 Task: Find connections with filter location Itapecerica with filter topic #hr with filter profile language English with filter current company International MUN  with filter school Bapuji Institute of Engineering & Technology, DAVANAGERE with filter industry Personal Care Product Manufacturing with filter service category Executive Coaching with filter keywords title Account Executive
Action: Mouse moved to (481, 96)
Screenshot: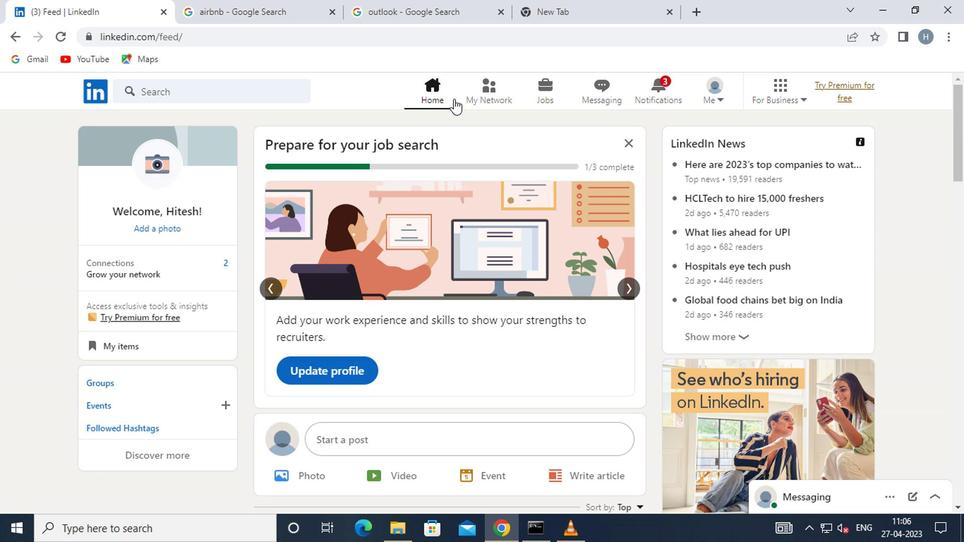 
Action: Mouse pressed left at (481, 96)
Screenshot: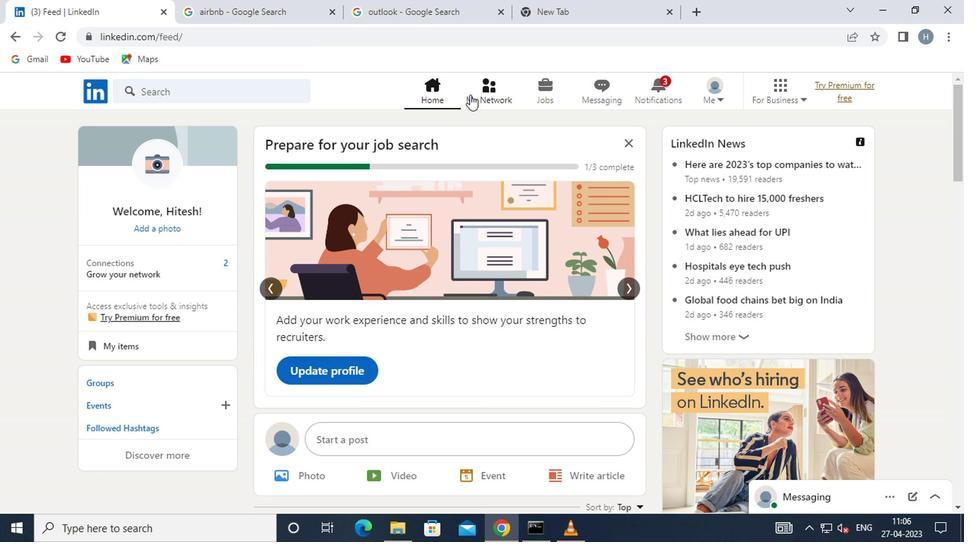 
Action: Mouse moved to (219, 172)
Screenshot: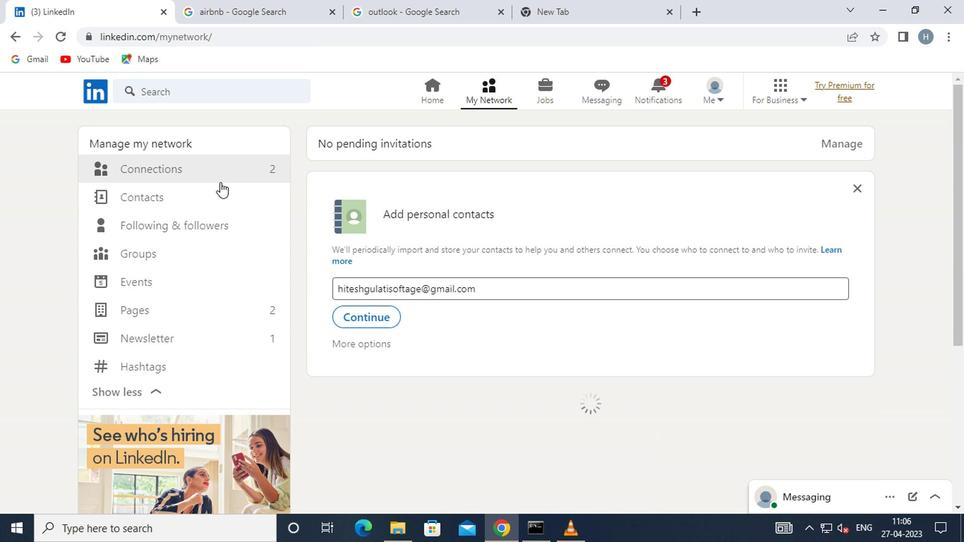 
Action: Mouse pressed left at (219, 172)
Screenshot: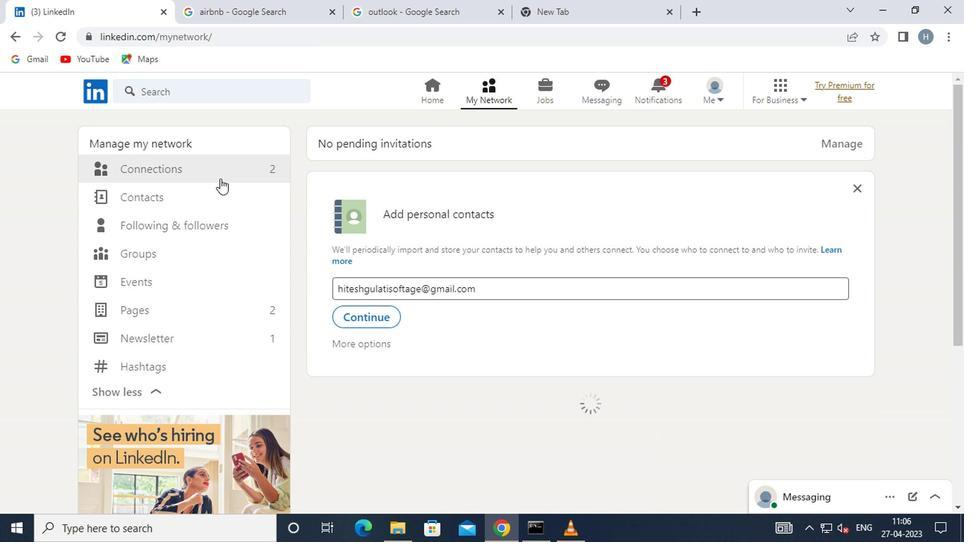 
Action: Mouse moved to (565, 171)
Screenshot: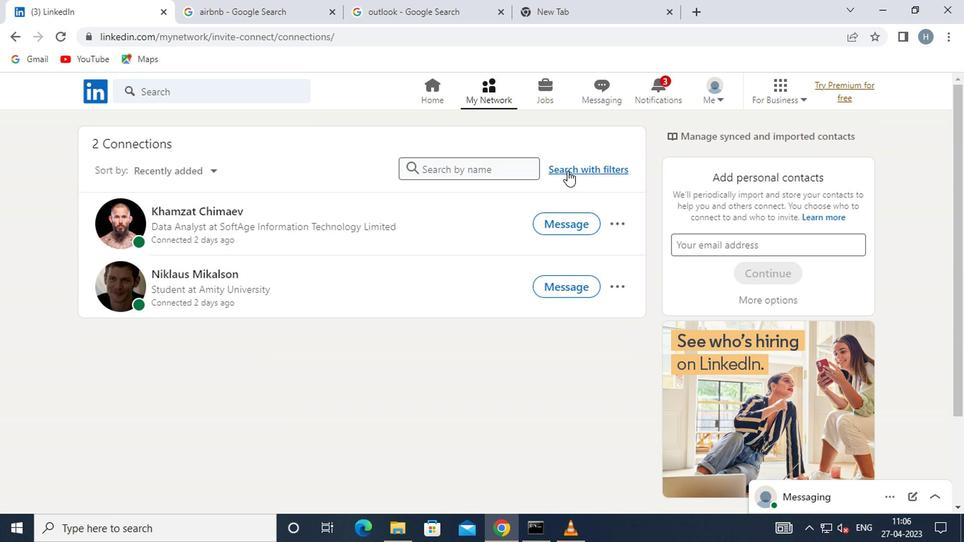 
Action: Mouse pressed left at (565, 171)
Screenshot: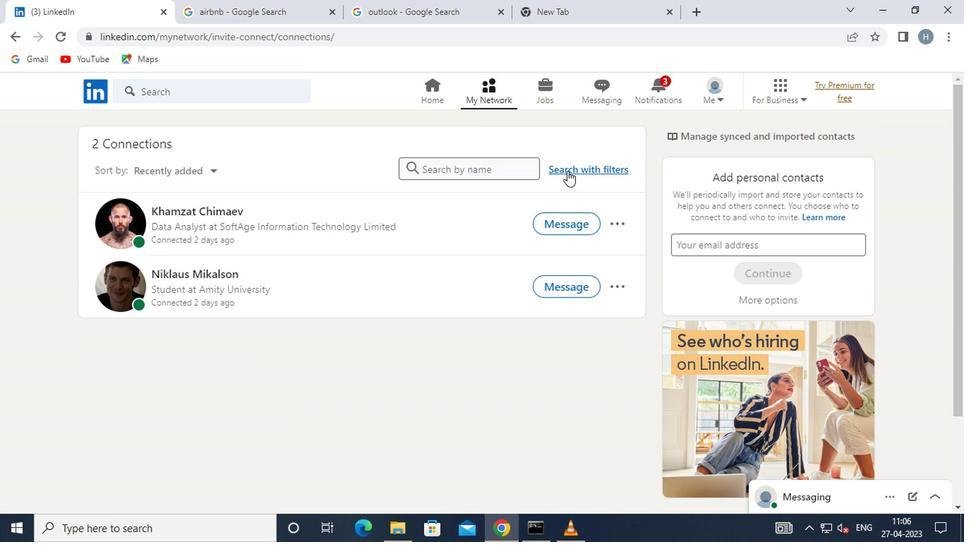 
Action: Mouse moved to (533, 131)
Screenshot: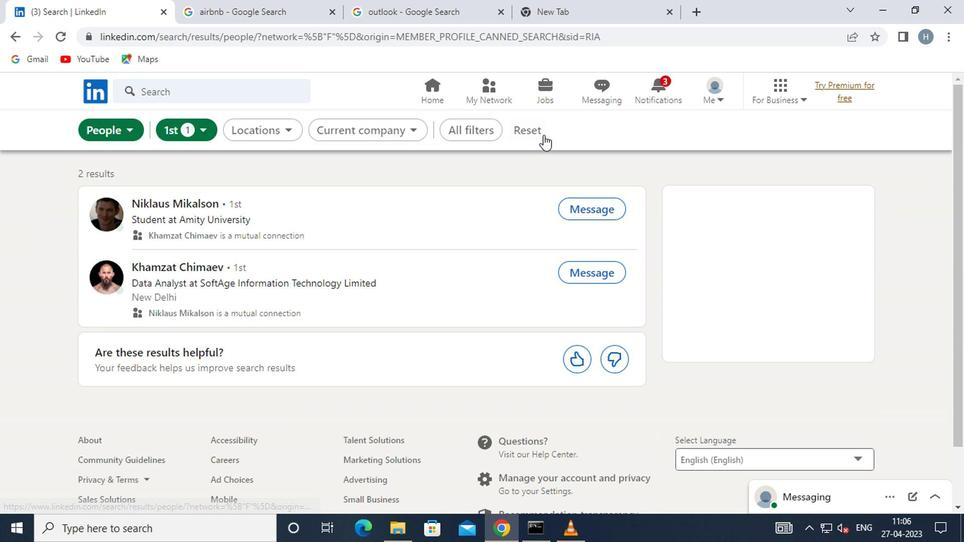 
Action: Mouse pressed left at (533, 131)
Screenshot: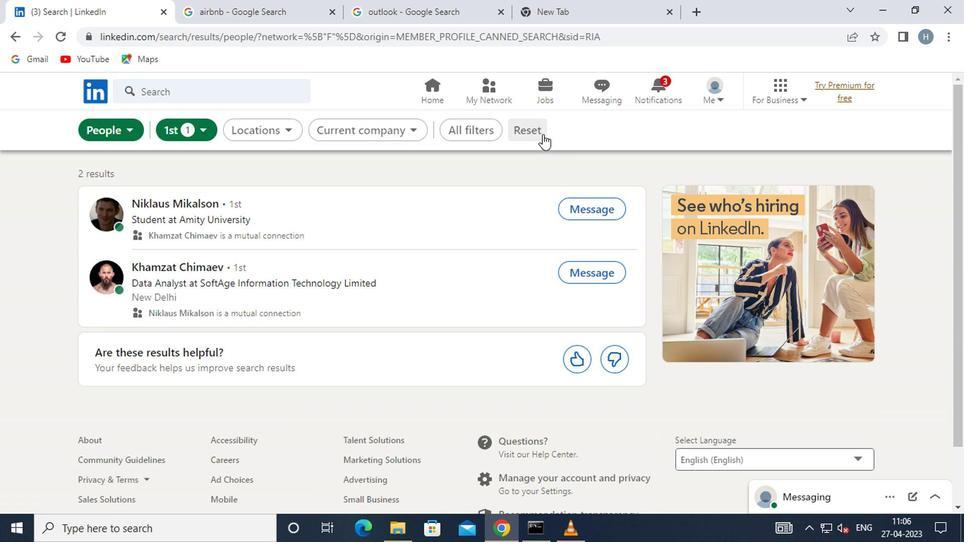 
Action: Mouse moved to (494, 129)
Screenshot: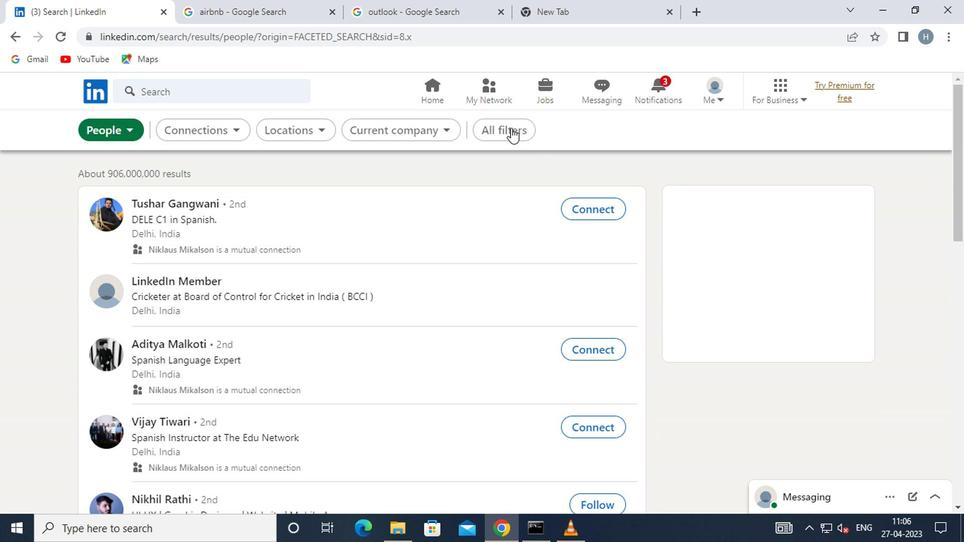 
Action: Mouse pressed left at (494, 129)
Screenshot: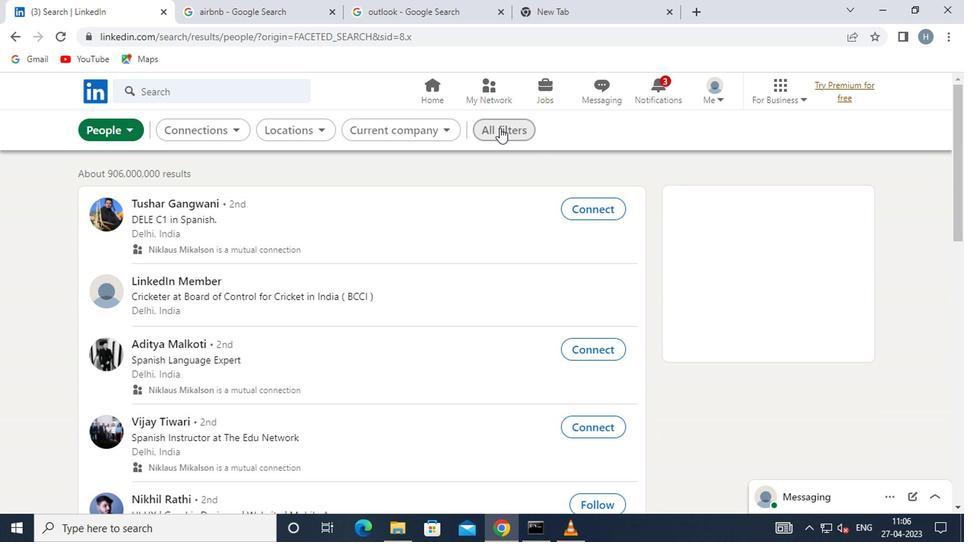 
Action: Mouse moved to (713, 286)
Screenshot: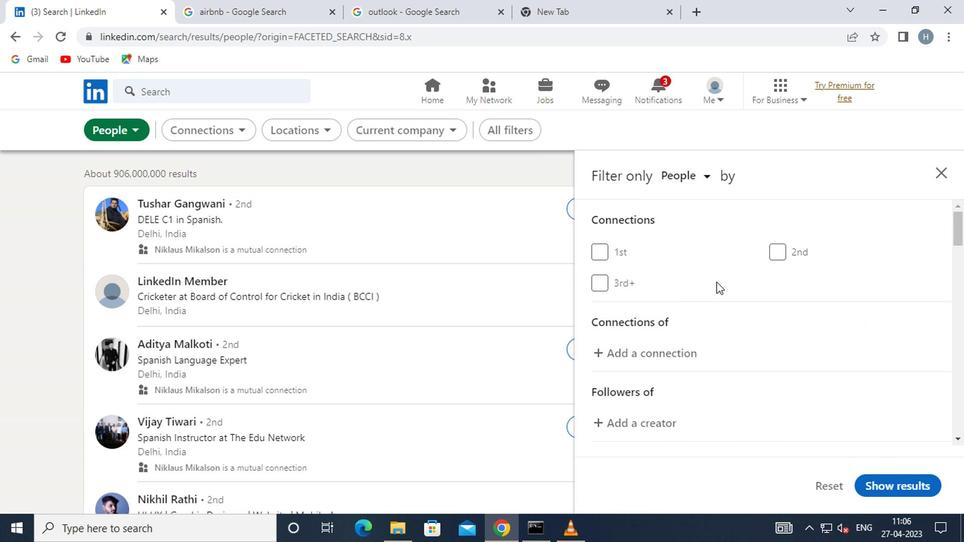 
Action: Mouse scrolled (713, 285) with delta (0, 0)
Screenshot: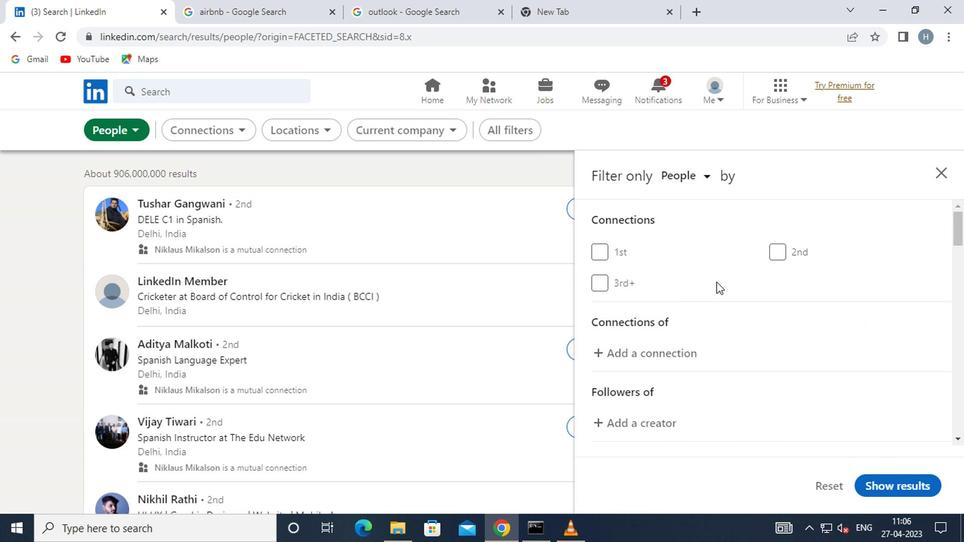 
Action: Mouse moved to (713, 286)
Screenshot: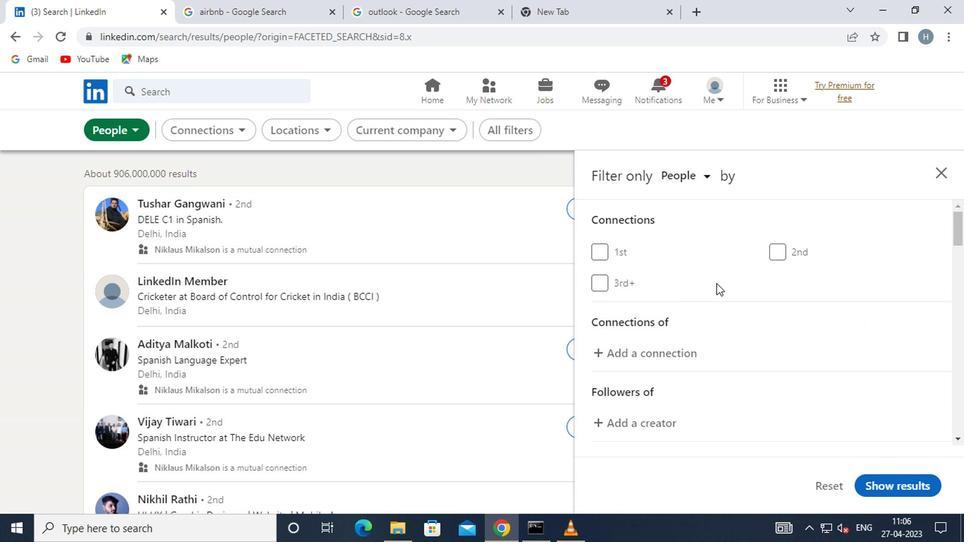 
Action: Mouse scrolled (713, 285) with delta (0, 0)
Screenshot: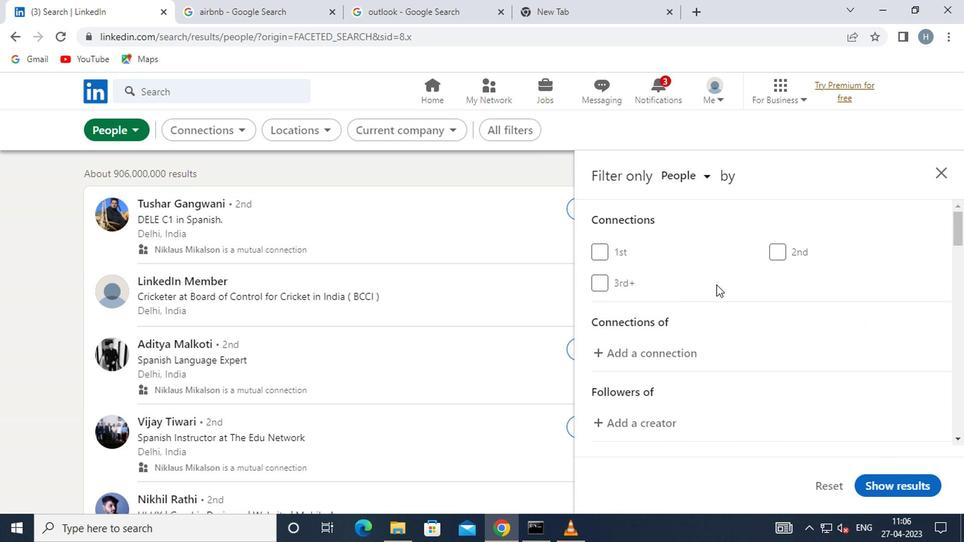 
Action: Mouse scrolled (713, 285) with delta (0, 0)
Screenshot: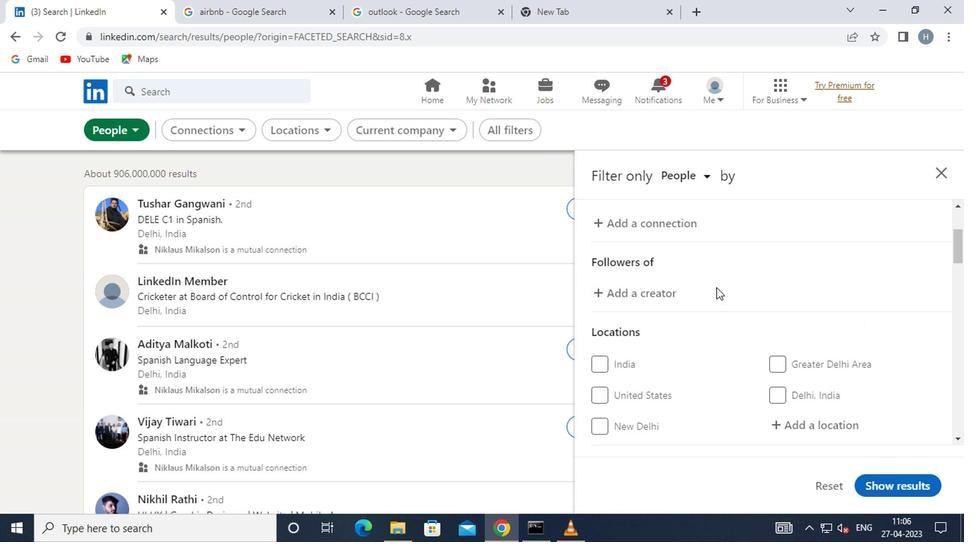 
Action: Mouse moved to (802, 338)
Screenshot: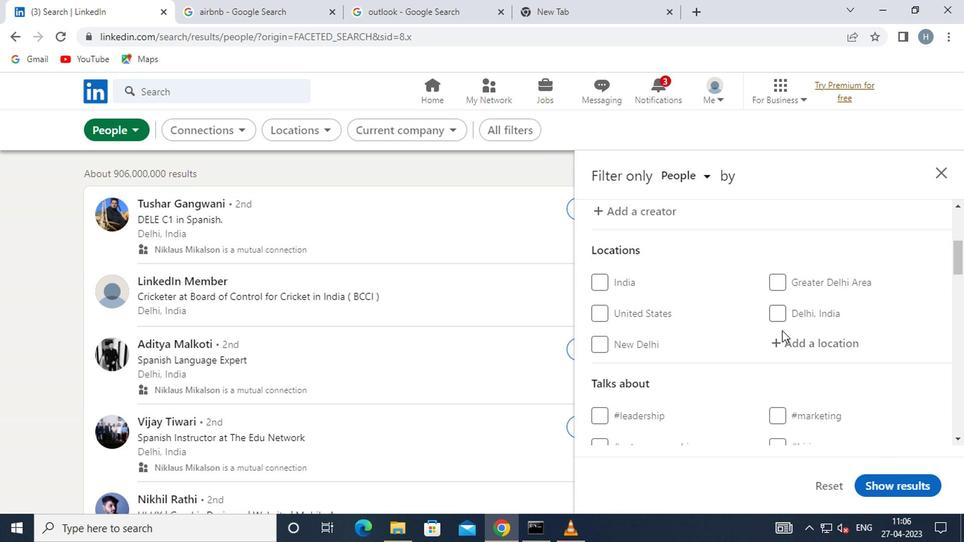 
Action: Mouse pressed left at (802, 338)
Screenshot: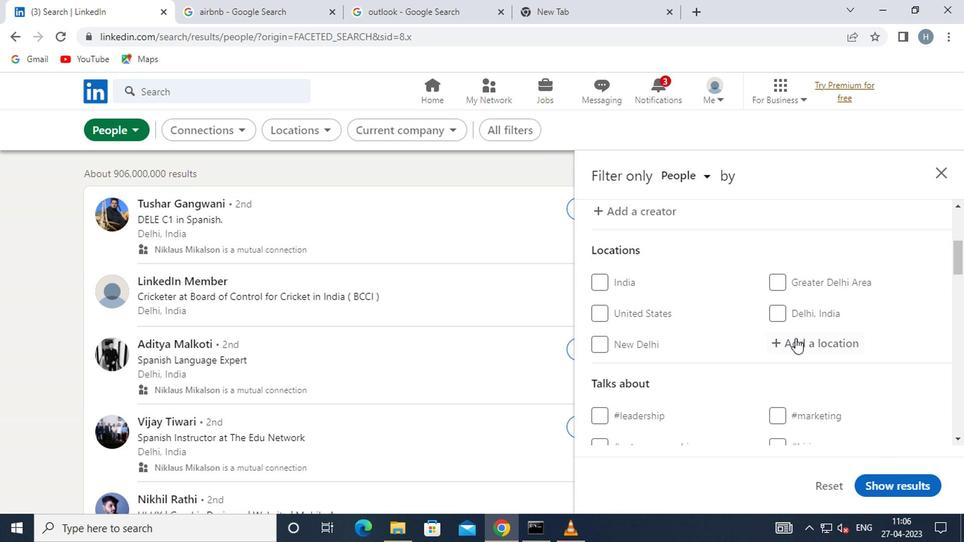 
Action: Key pressed <Key.shift>ITAPECERICA
Screenshot: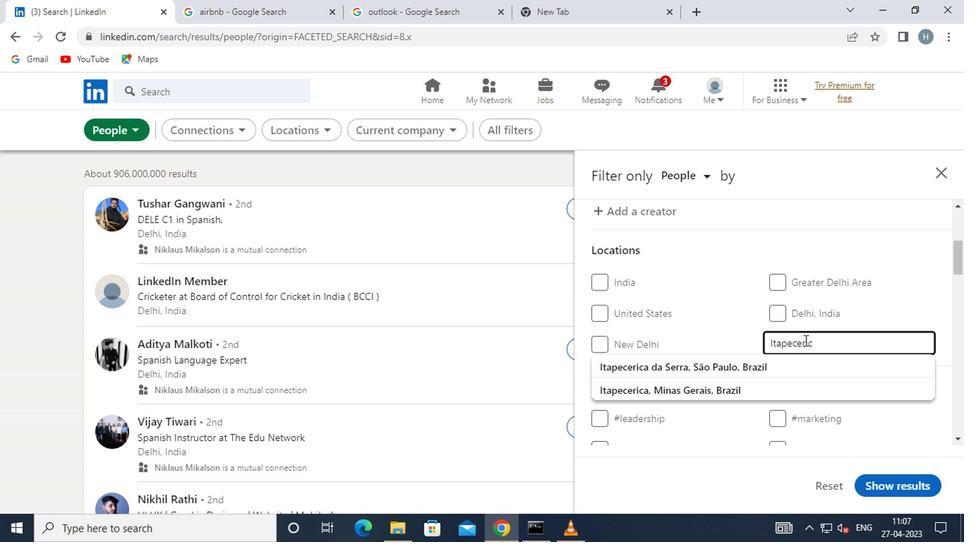 
Action: Mouse moved to (925, 271)
Screenshot: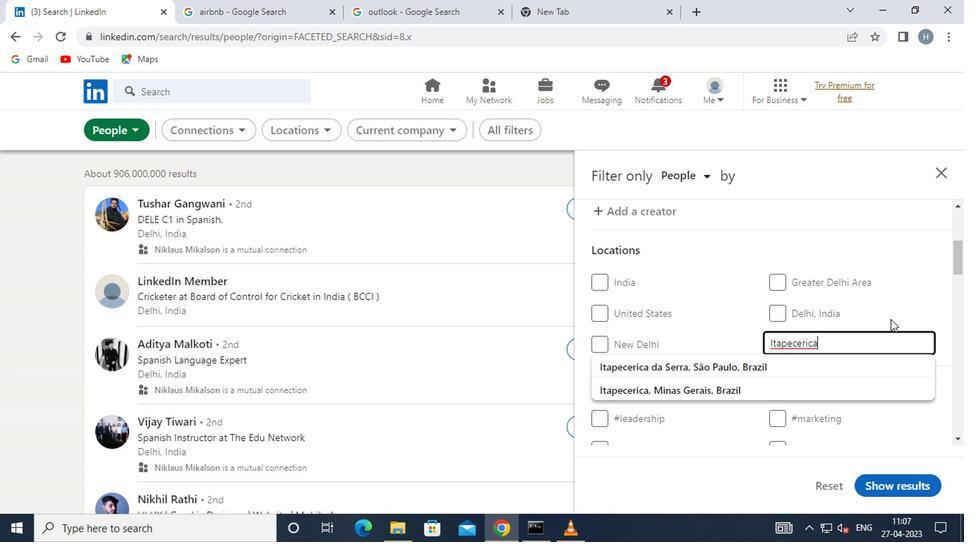 
Action: Mouse pressed left at (925, 271)
Screenshot: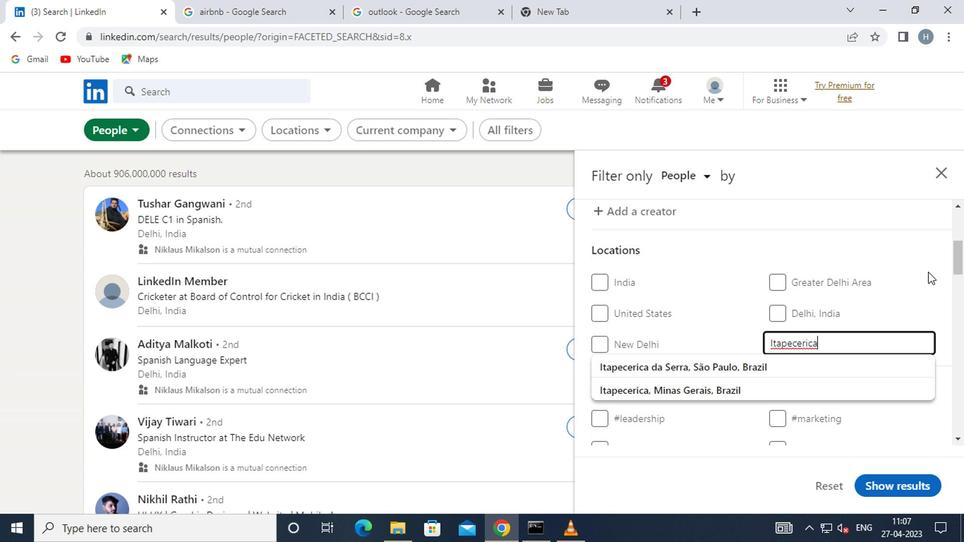 
Action: Mouse moved to (889, 314)
Screenshot: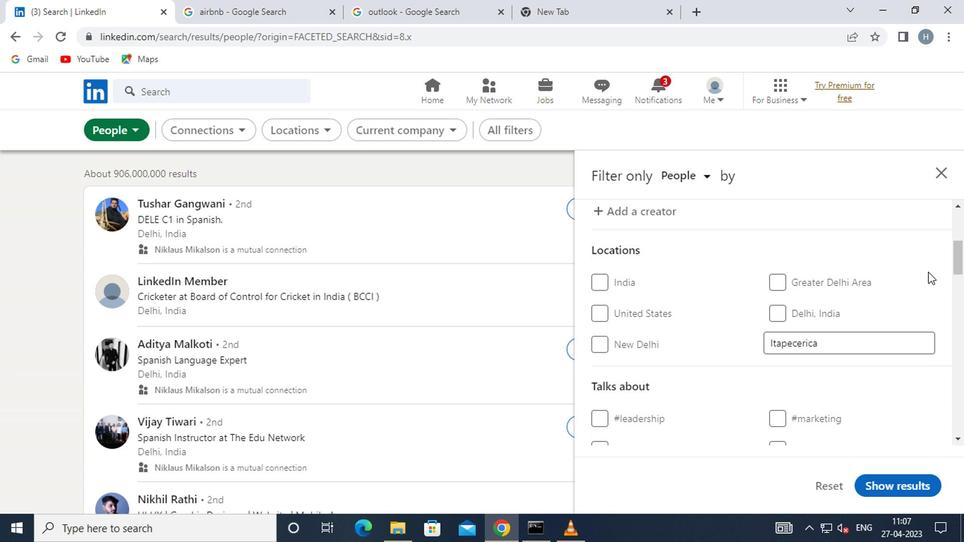 
Action: Mouse scrolled (889, 313) with delta (0, -1)
Screenshot: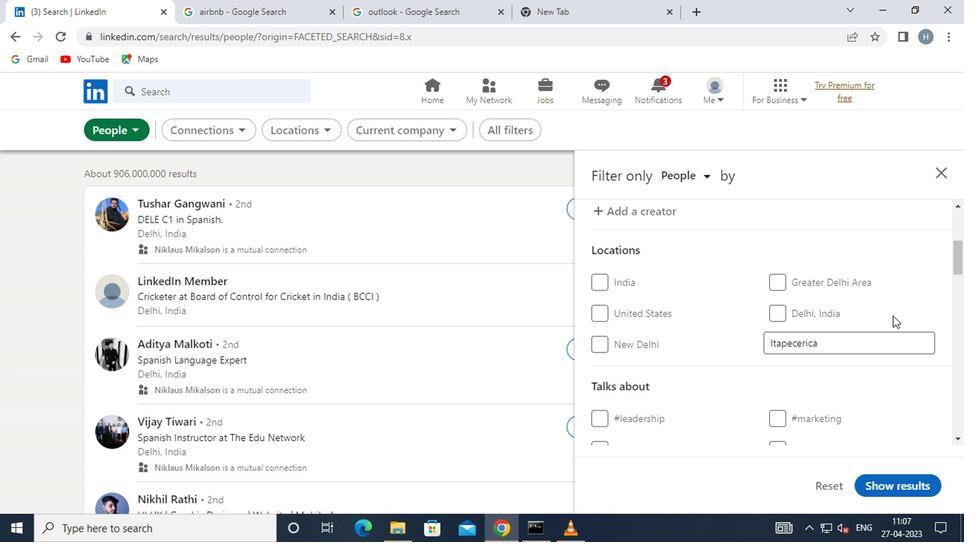 
Action: Mouse scrolled (889, 313) with delta (0, -1)
Screenshot: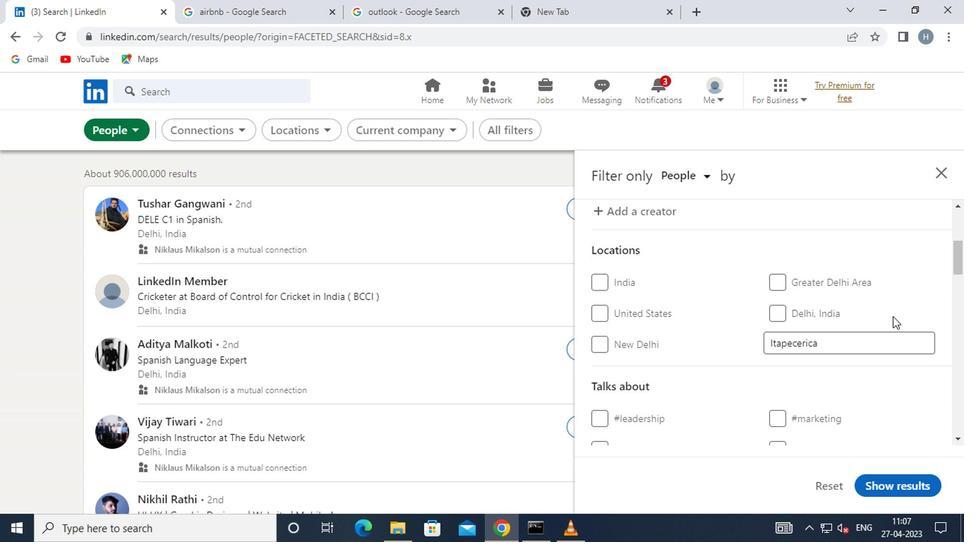 
Action: Mouse moved to (809, 331)
Screenshot: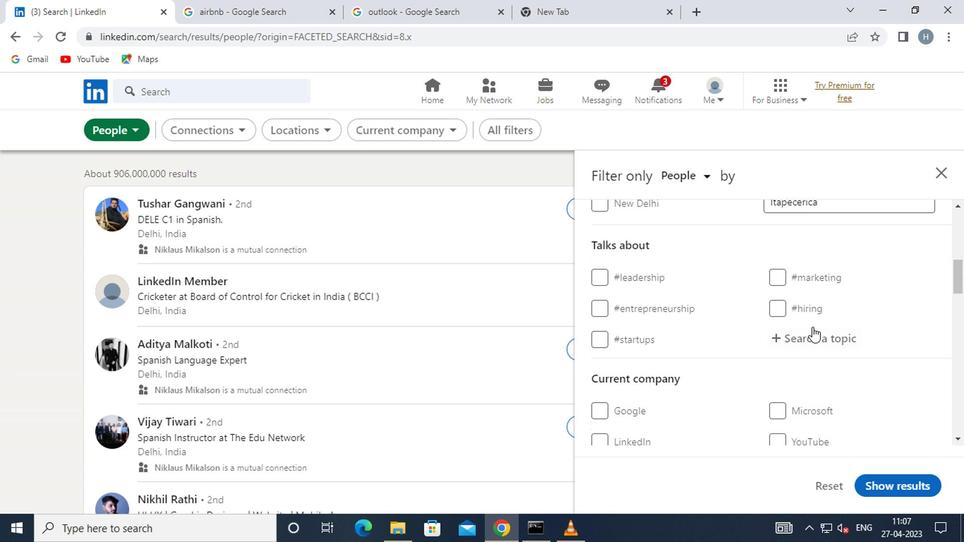 
Action: Mouse pressed left at (809, 331)
Screenshot: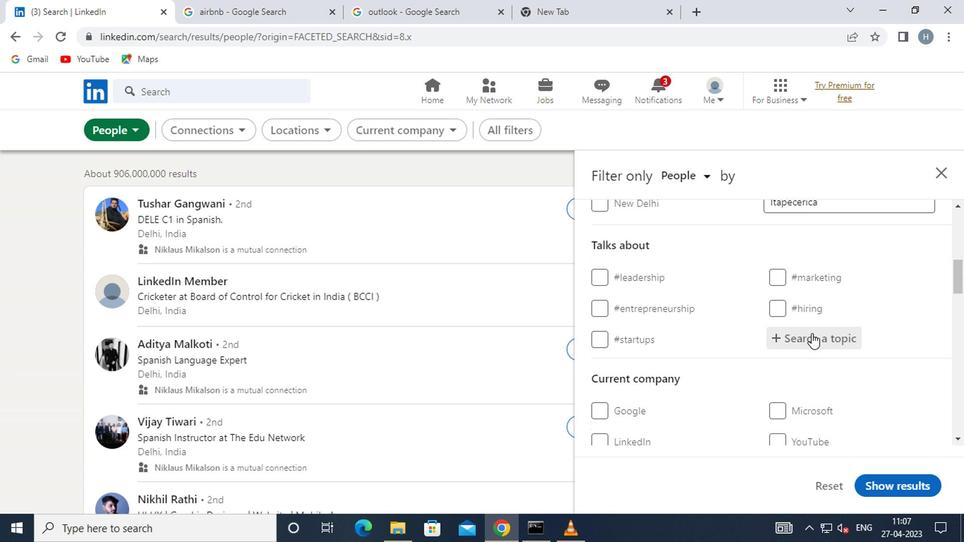 
Action: Mouse moved to (809, 331)
Screenshot: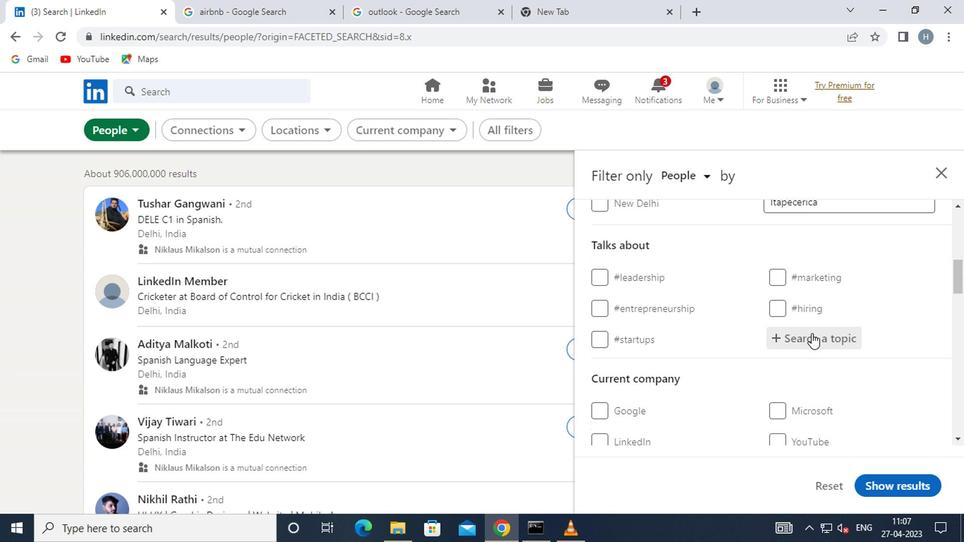 
Action: Key pressed <Key.shift>#HR
Screenshot: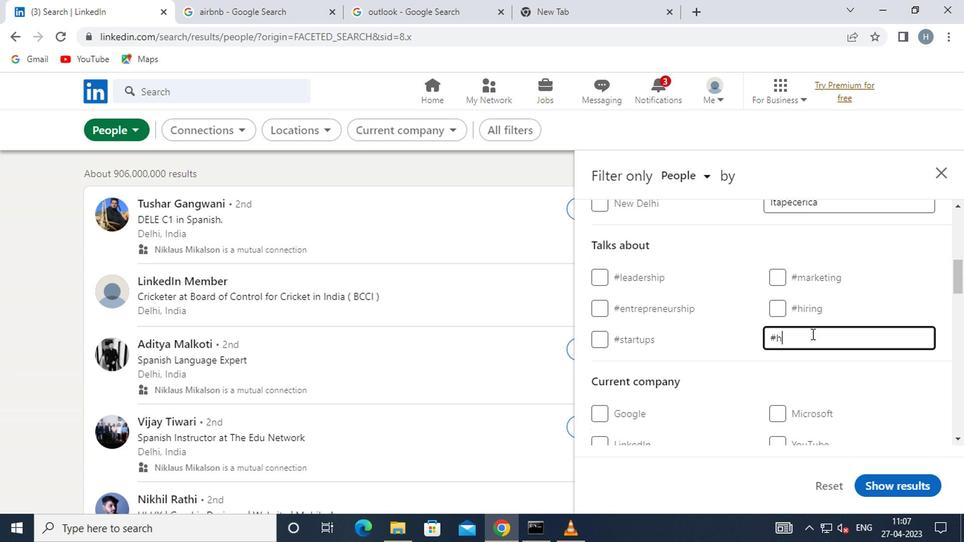 
Action: Mouse moved to (809, 330)
Screenshot: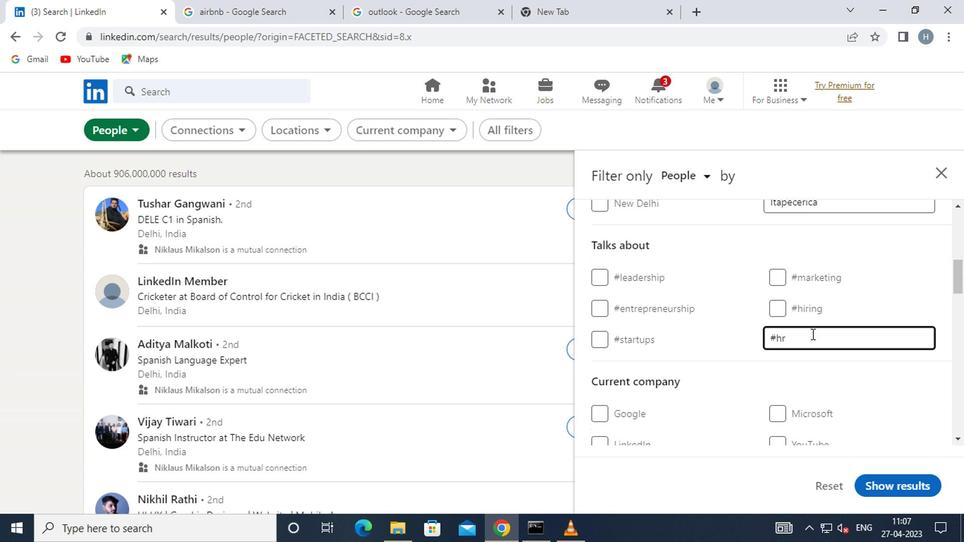 
Action: Mouse scrolled (809, 329) with delta (0, -1)
Screenshot: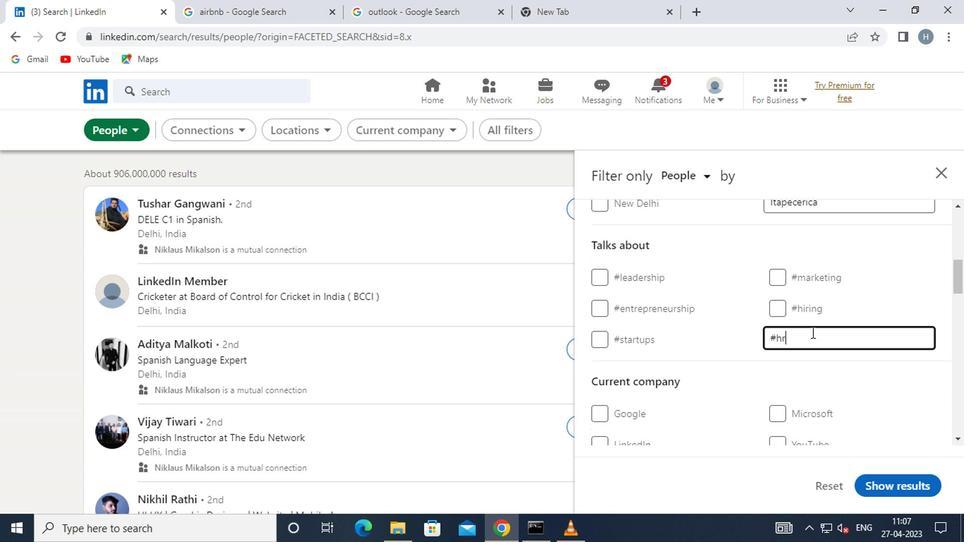 
Action: Mouse moved to (811, 398)
Screenshot: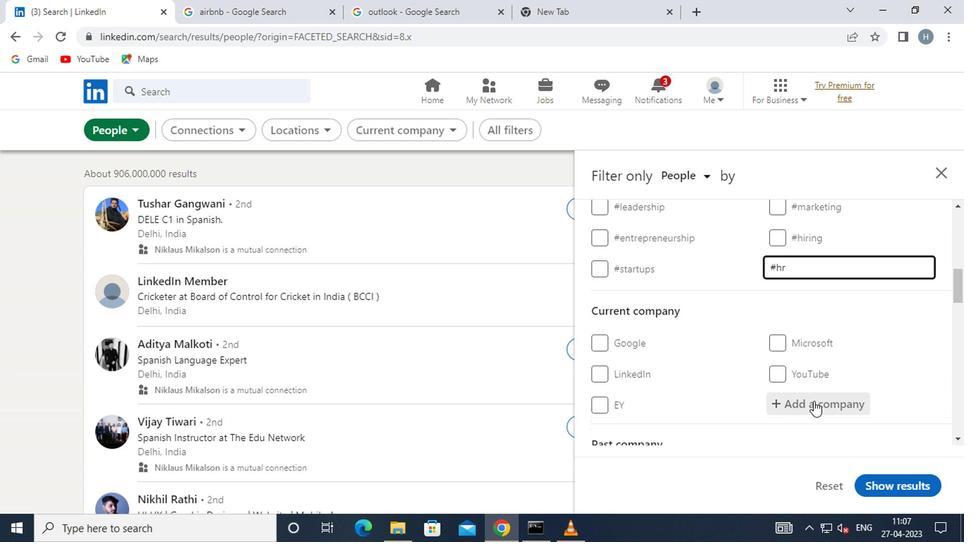 
Action: Mouse pressed left at (811, 398)
Screenshot: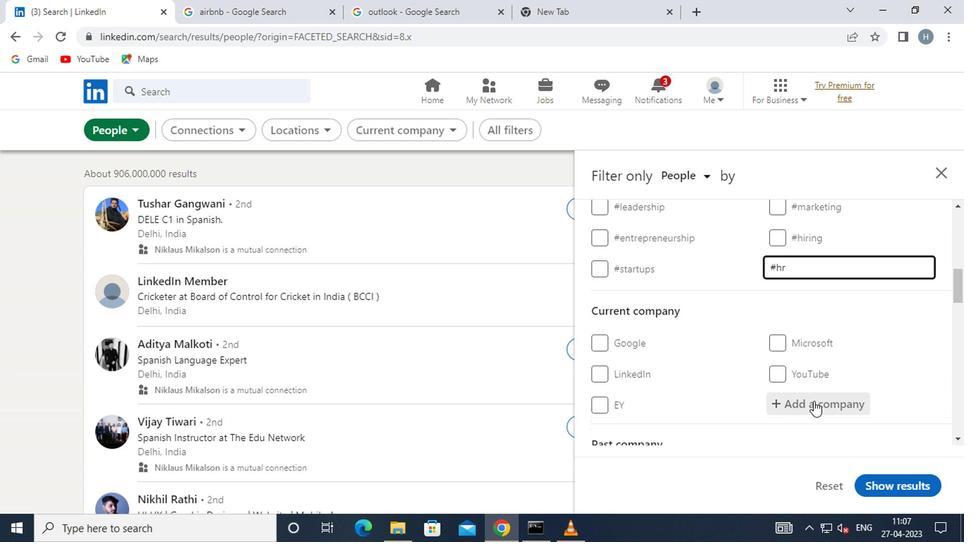 
Action: Mouse moved to (813, 398)
Screenshot: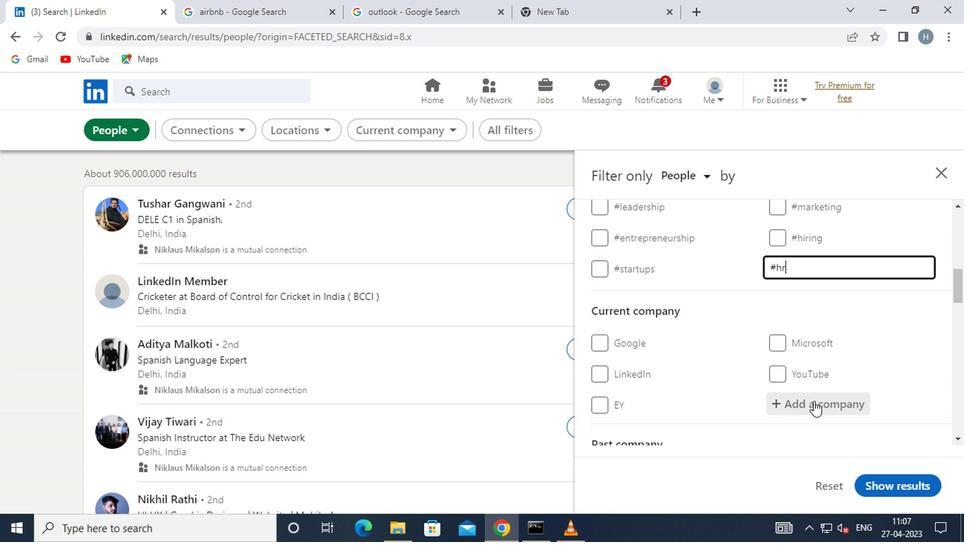 
Action: Key pressed <Key.shift>INTERN
Screenshot: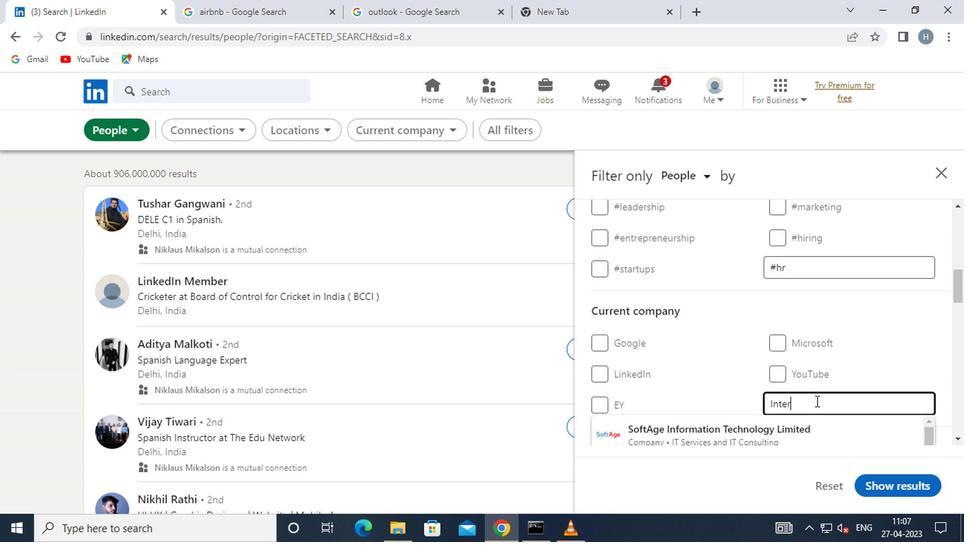 
Action: Mouse moved to (564, 369)
Screenshot: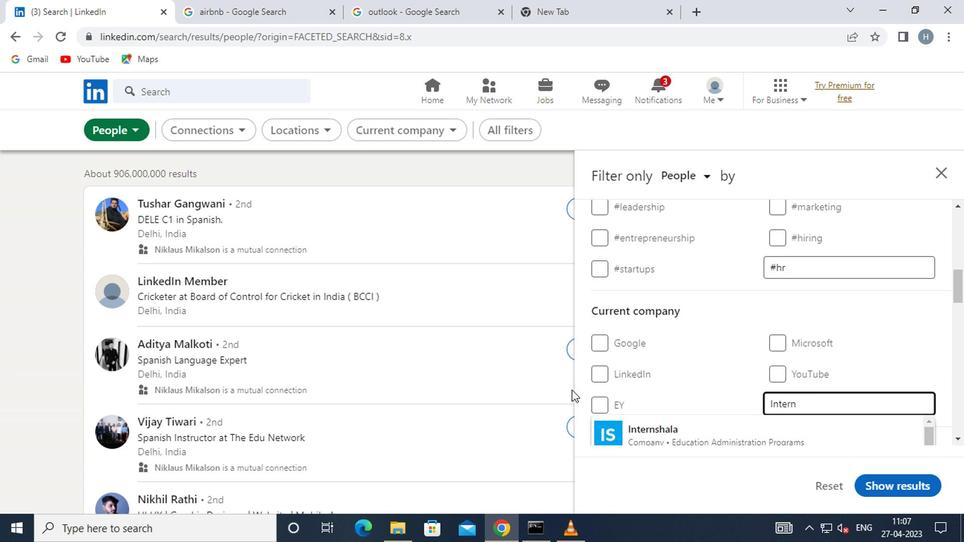 
Action: Mouse scrolled (564, 368) with delta (0, 0)
Screenshot: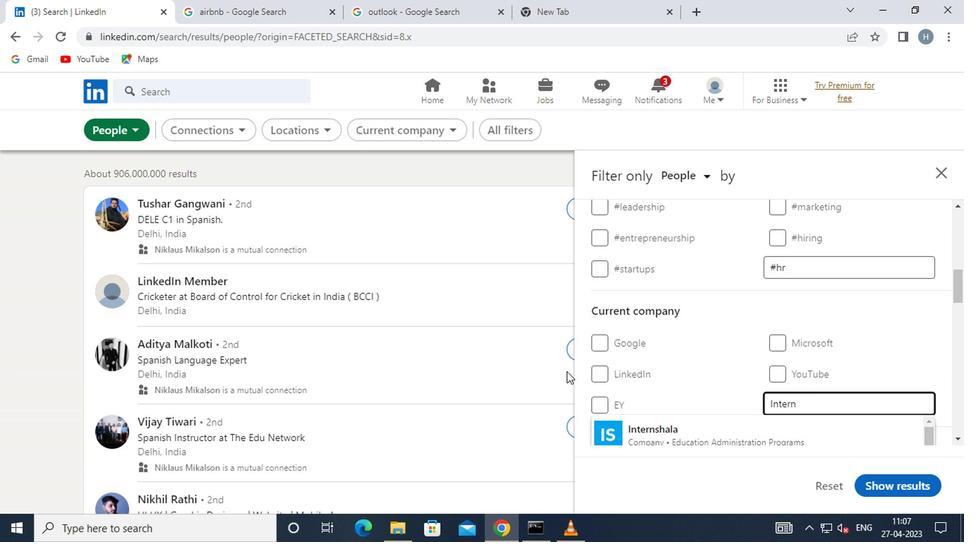 
Action: Mouse moved to (663, 369)
Screenshot: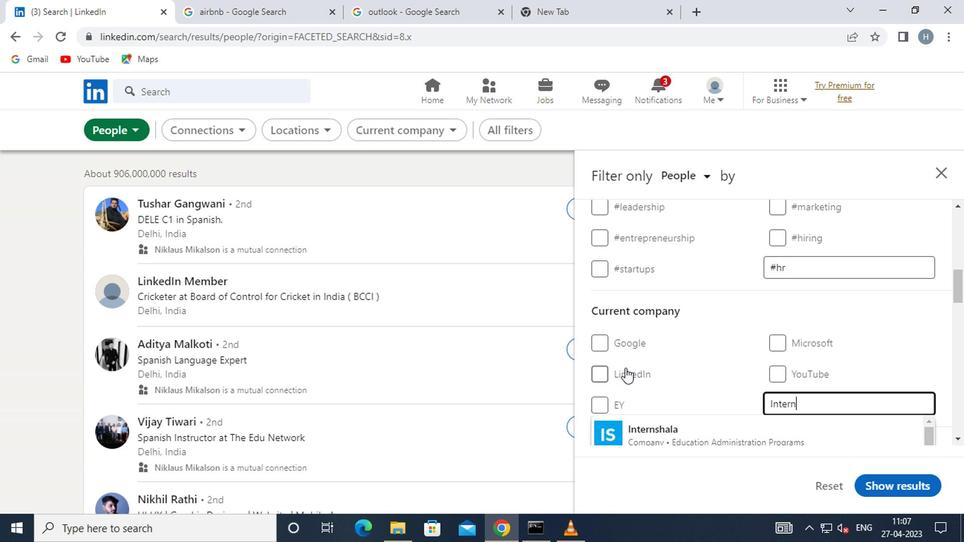 
Action: Mouse scrolled (663, 369) with delta (0, 0)
Screenshot: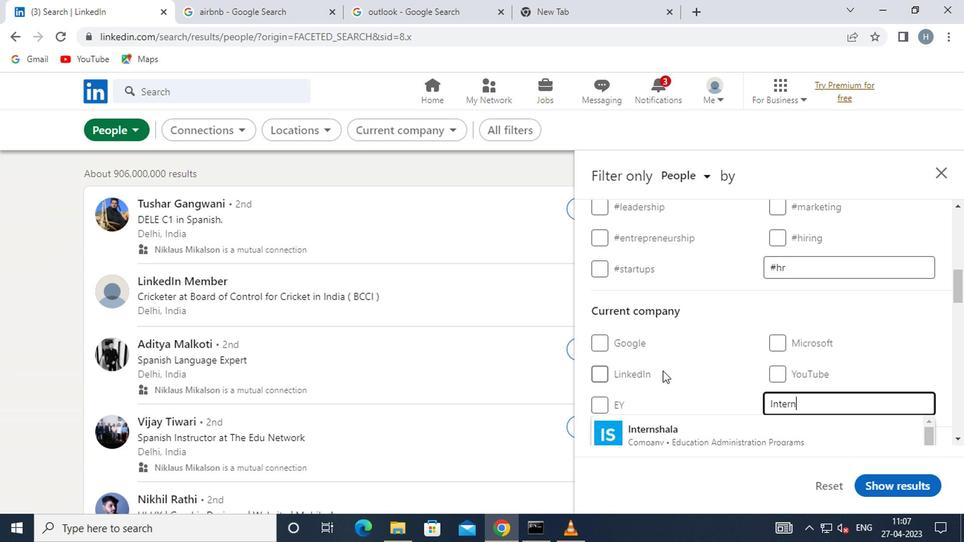 
Action: Mouse moved to (479, 446)
Screenshot: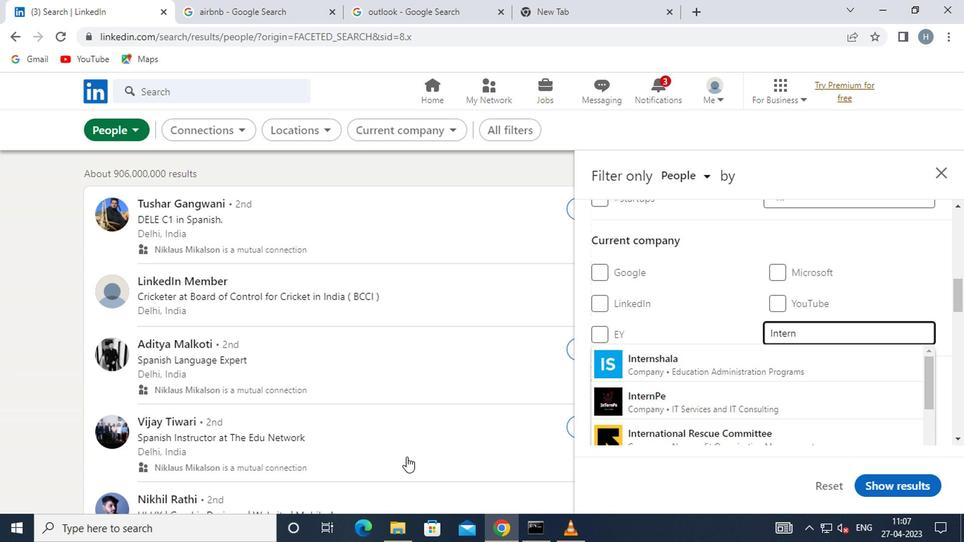 
Action: Key pressed ATIONAL<Key.space><Key.shift>M<Key.shift>U
Screenshot: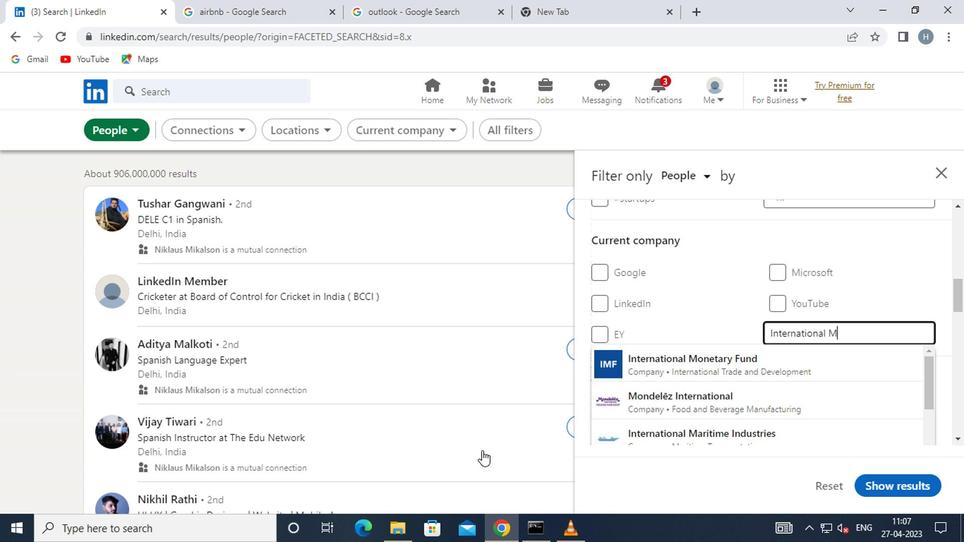 
Action: Mouse moved to (677, 357)
Screenshot: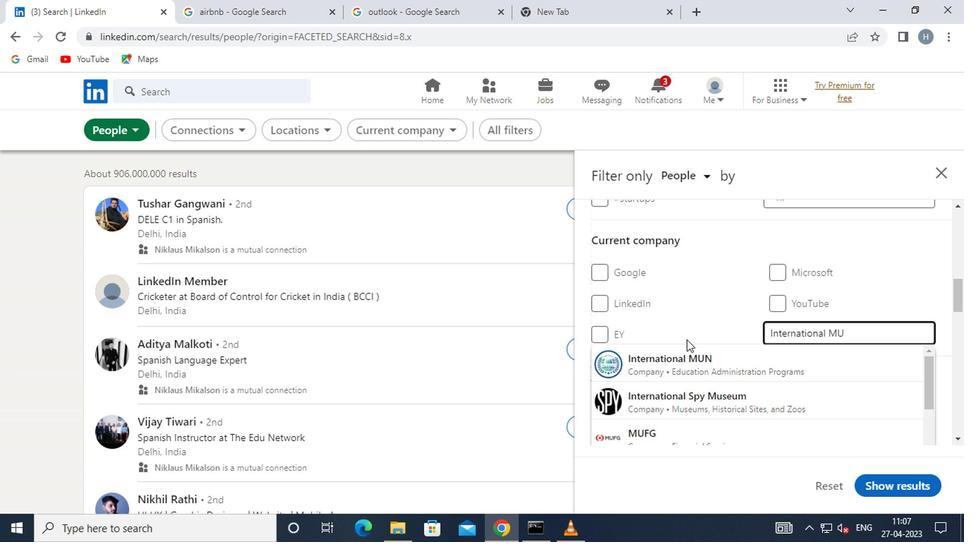 
Action: Mouse pressed left at (677, 357)
Screenshot: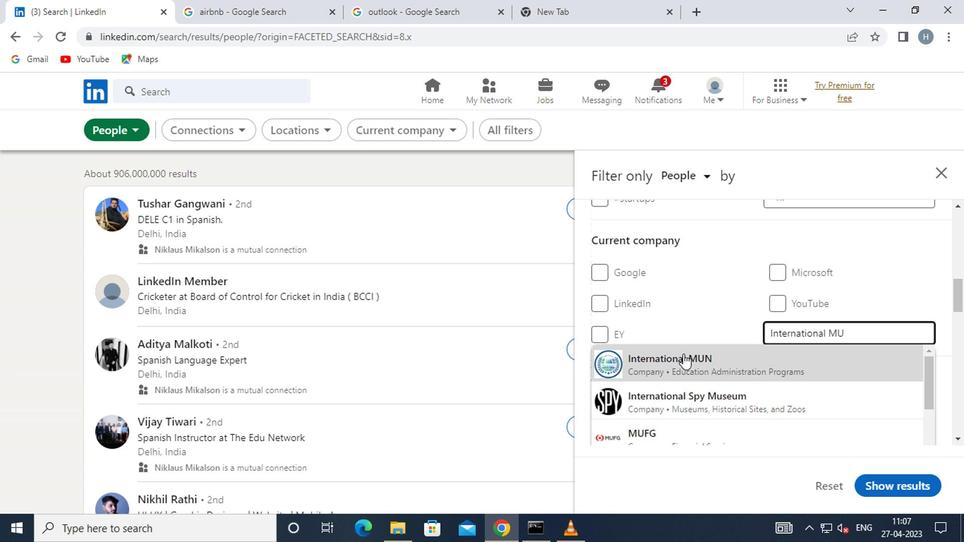 
Action: Mouse moved to (713, 334)
Screenshot: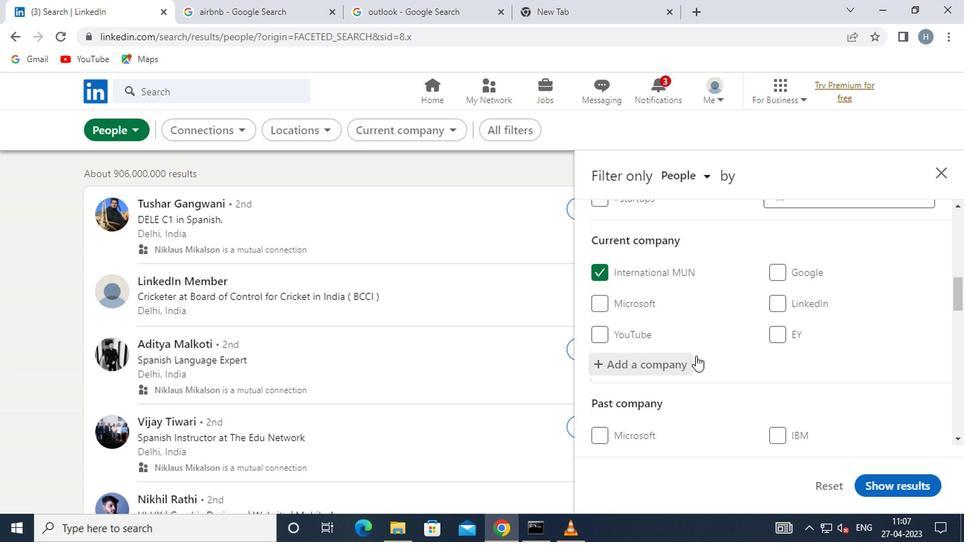 
Action: Mouse scrolled (713, 333) with delta (0, -1)
Screenshot: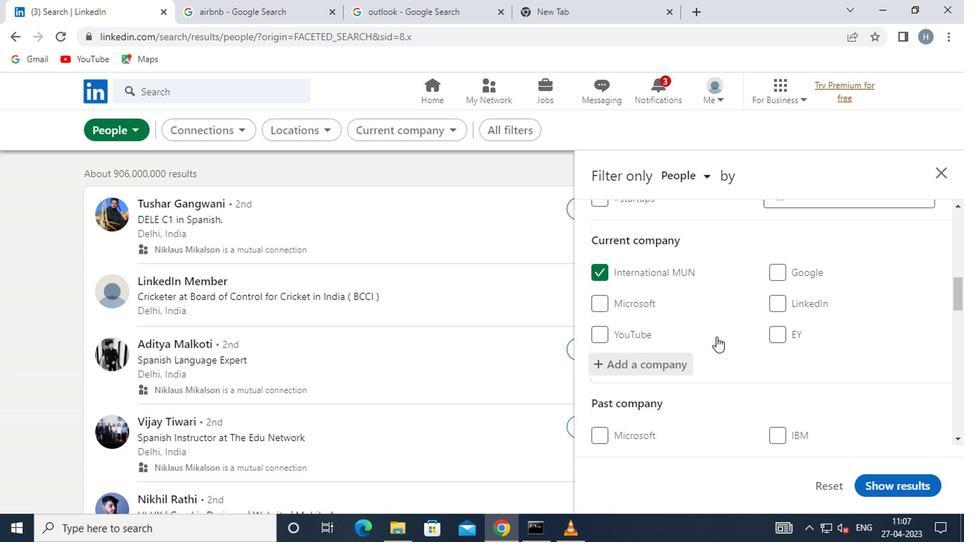 
Action: Mouse moved to (713, 331)
Screenshot: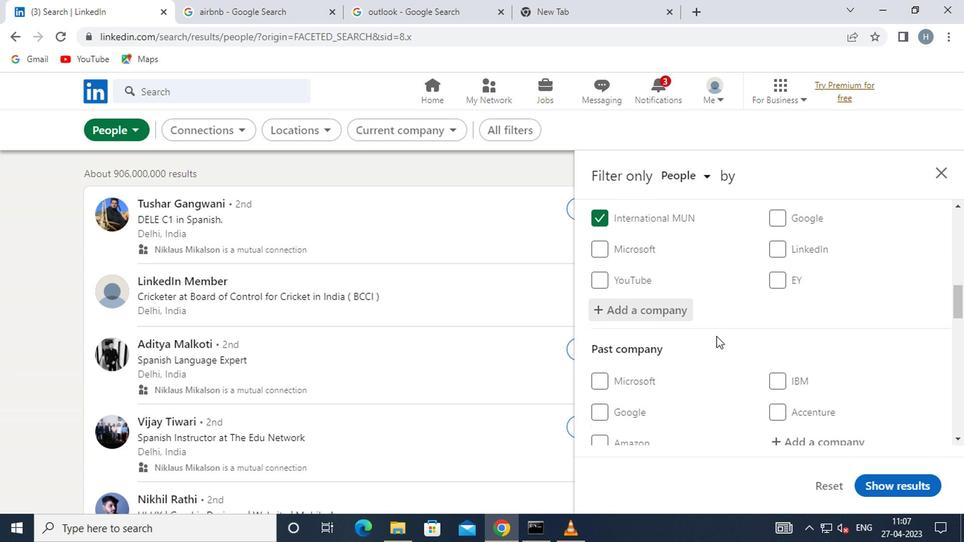 
Action: Mouse scrolled (713, 330) with delta (0, 0)
Screenshot: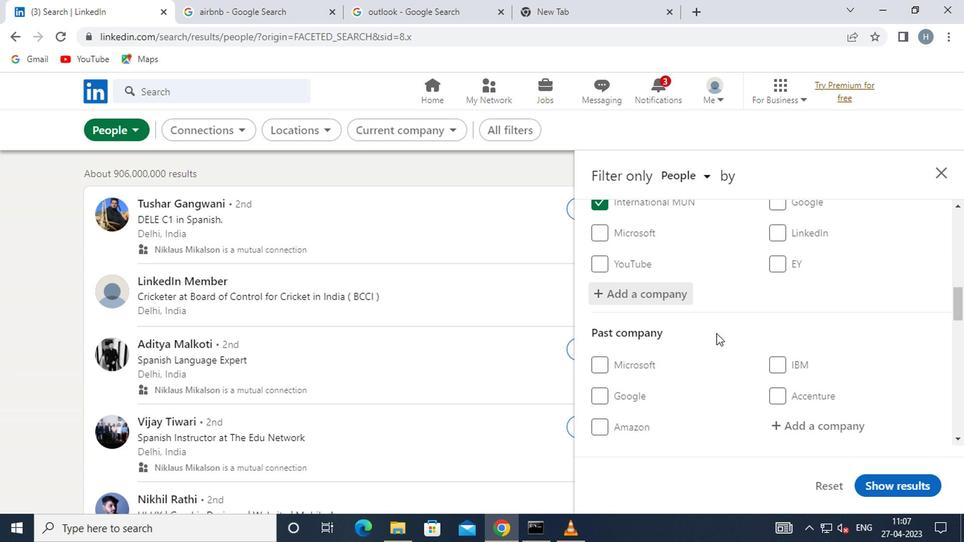 
Action: Mouse scrolled (713, 330) with delta (0, 0)
Screenshot: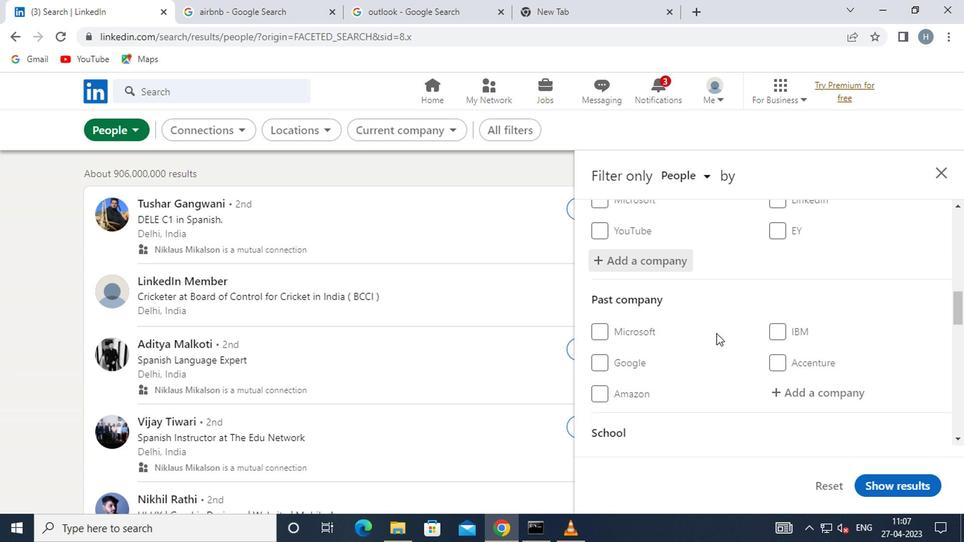 
Action: Mouse scrolled (713, 330) with delta (0, 0)
Screenshot: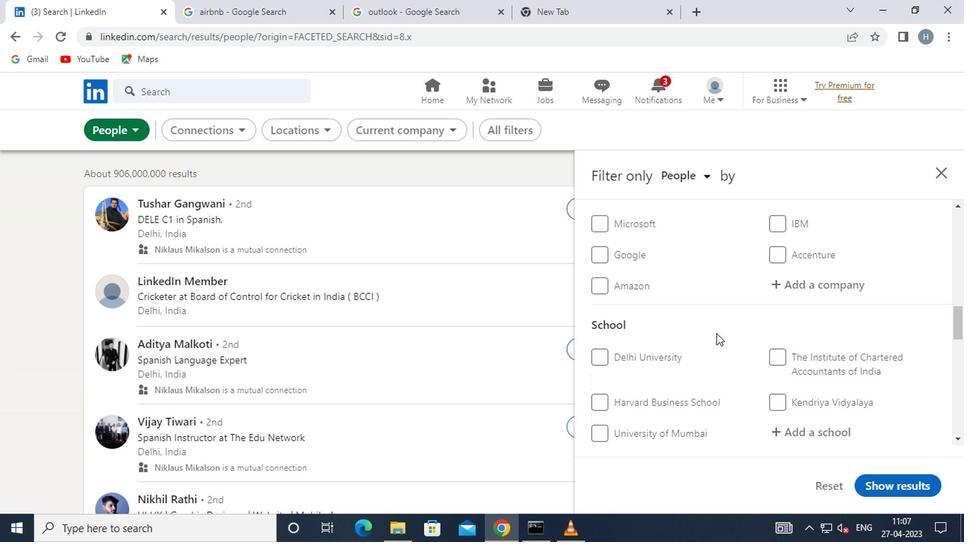 
Action: Mouse moved to (813, 357)
Screenshot: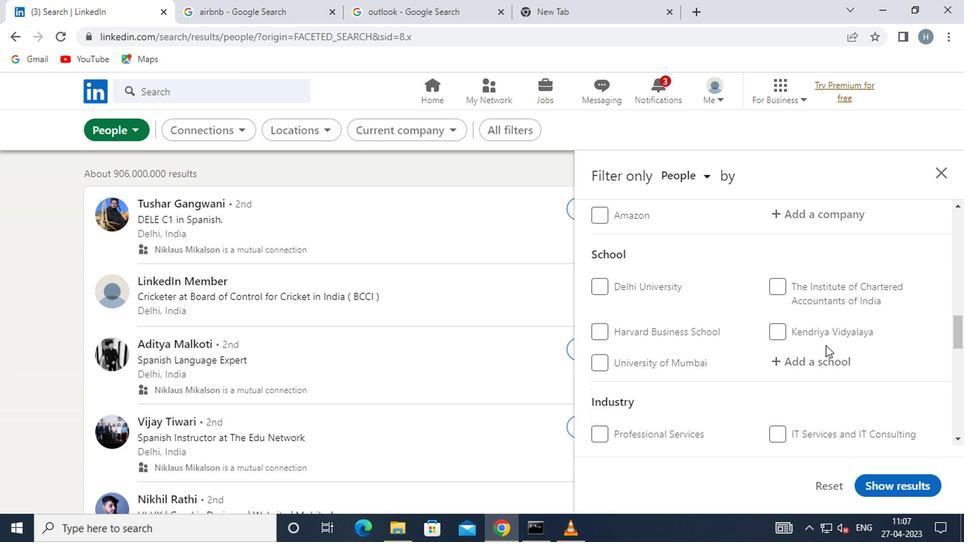 
Action: Mouse pressed left at (813, 357)
Screenshot: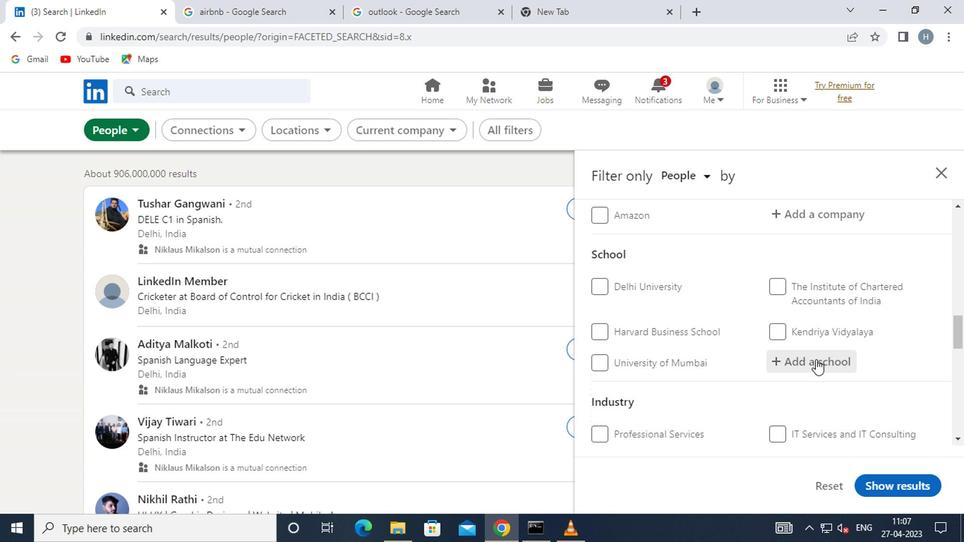 
Action: Key pressed <Key.shift>BAPUJI
Screenshot: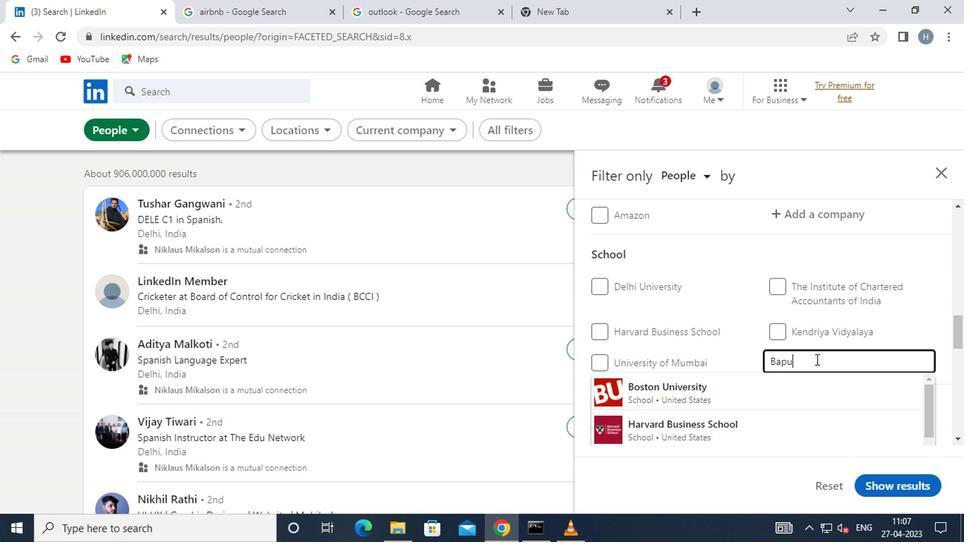 
Action: Mouse moved to (748, 382)
Screenshot: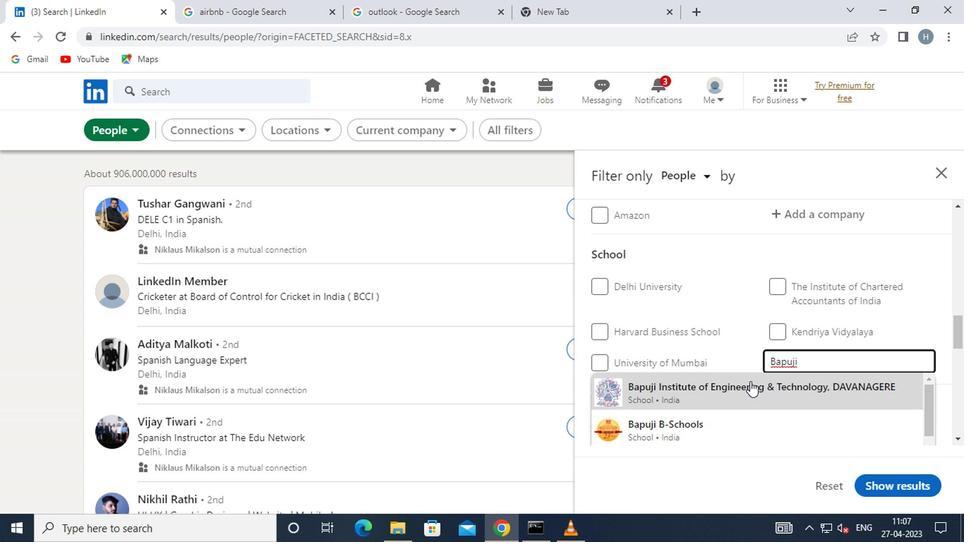 
Action: Mouse pressed left at (748, 382)
Screenshot: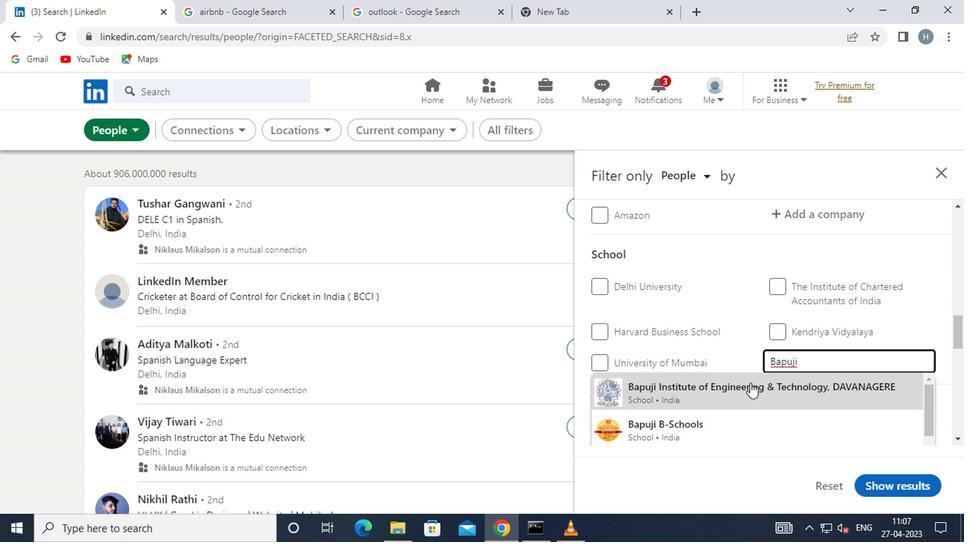 
Action: Mouse moved to (686, 300)
Screenshot: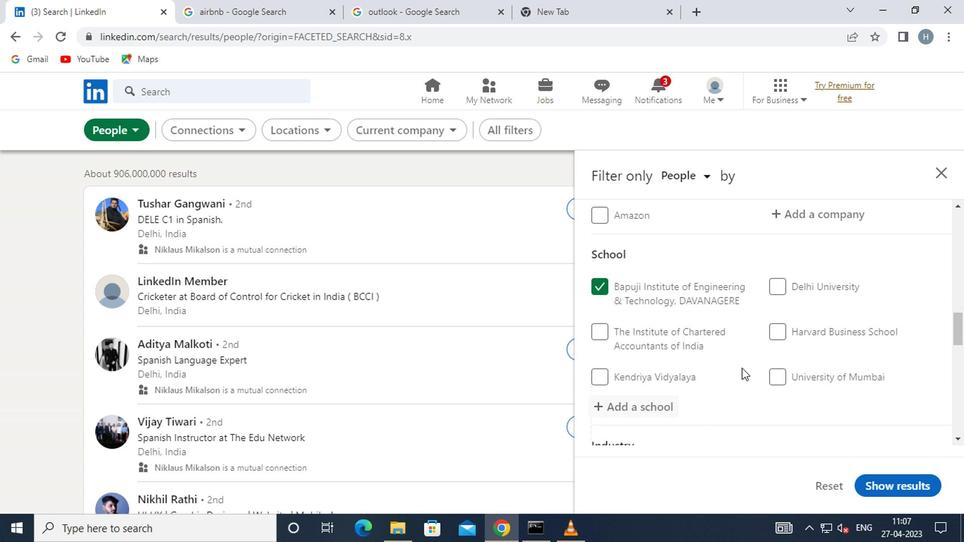 
Action: Mouse scrolled (686, 300) with delta (0, 0)
Screenshot: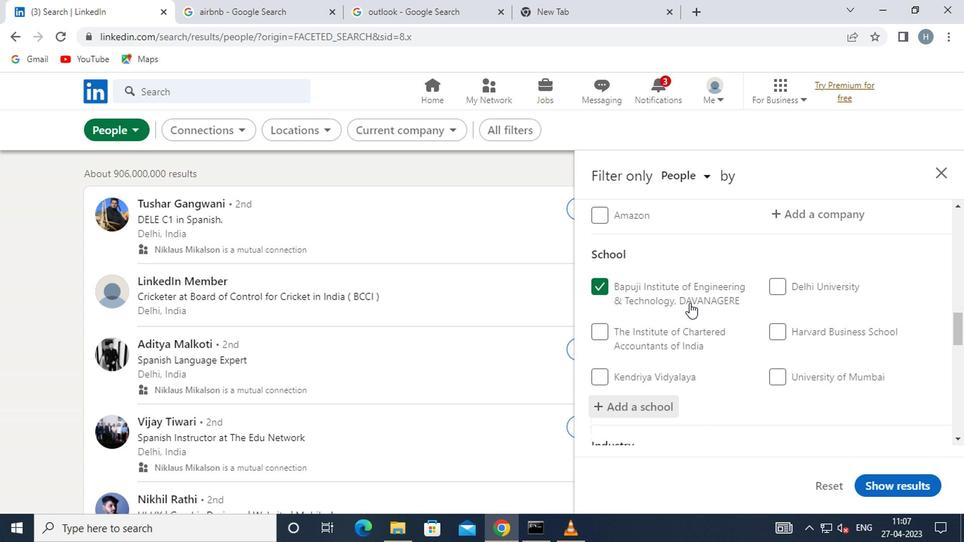 
Action: Mouse scrolled (686, 300) with delta (0, 0)
Screenshot: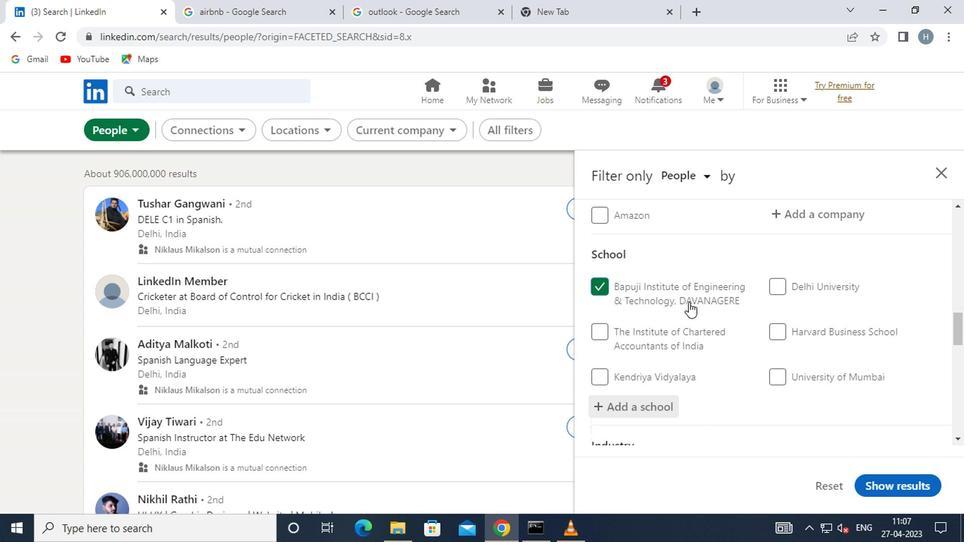 
Action: Mouse scrolled (686, 300) with delta (0, 0)
Screenshot: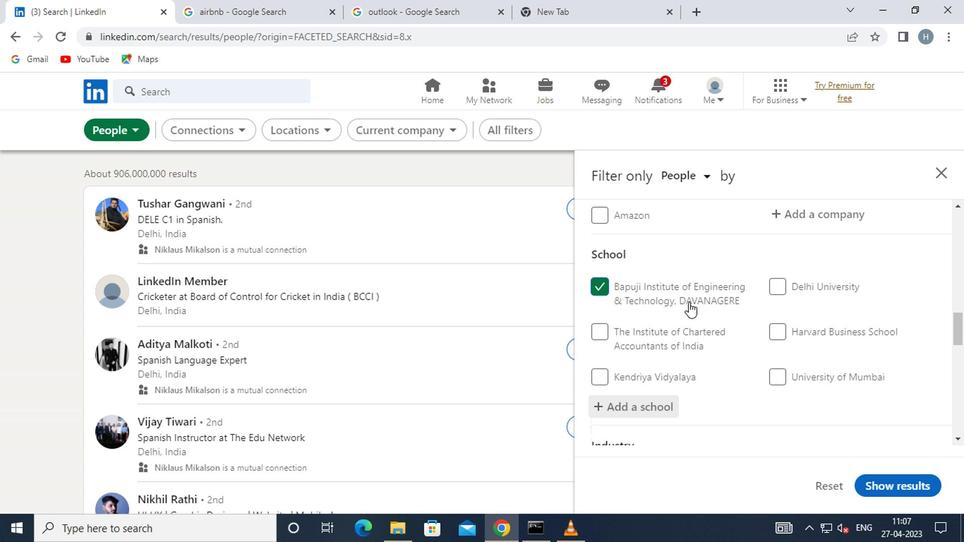 
Action: Mouse moved to (836, 338)
Screenshot: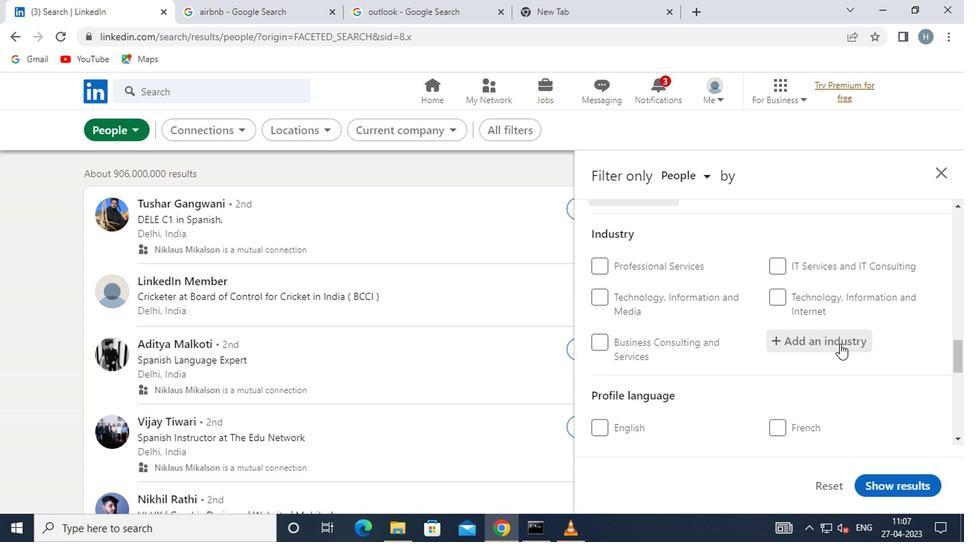 
Action: Mouse pressed left at (836, 338)
Screenshot: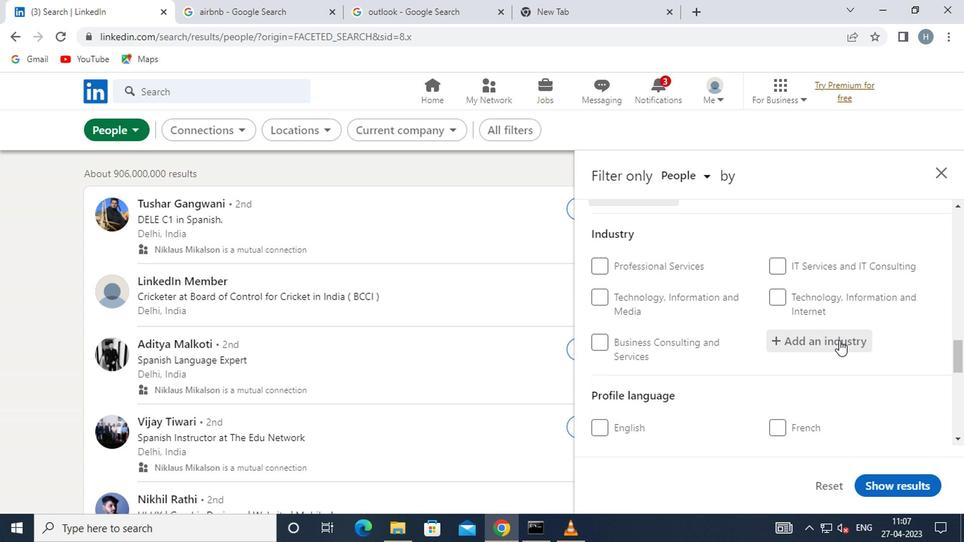 
Action: Key pressed PERSONAL<Key.space>CARE
Screenshot: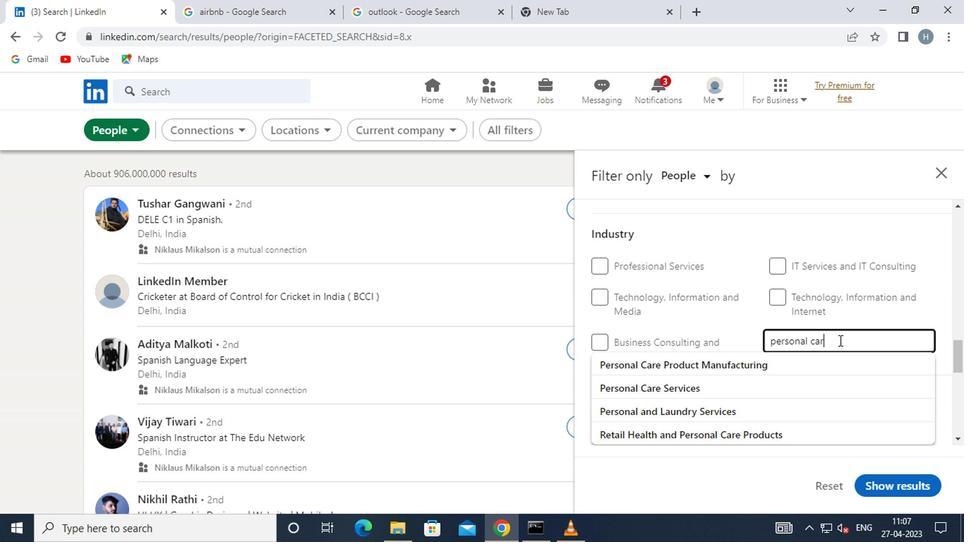 
Action: Mouse moved to (783, 358)
Screenshot: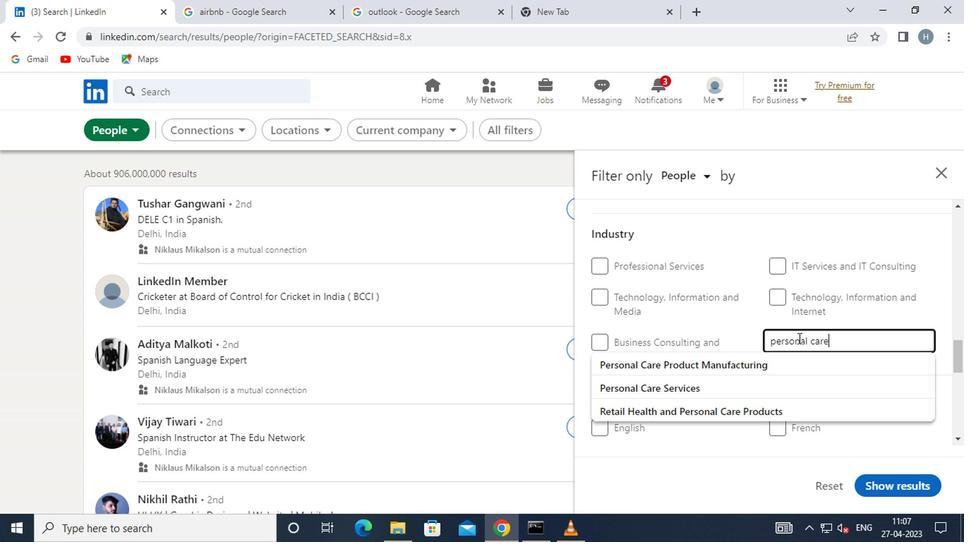 
Action: Mouse pressed left at (783, 358)
Screenshot: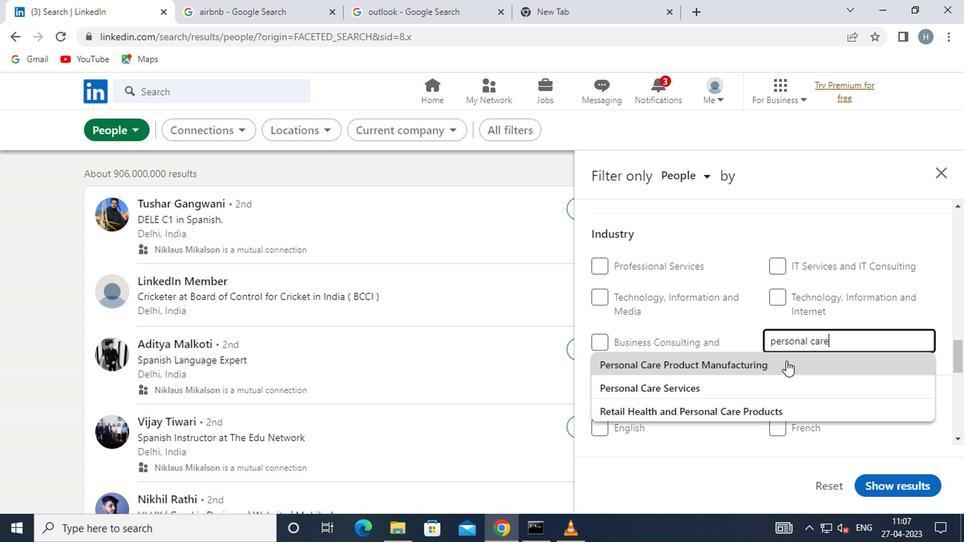 
Action: Mouse moved to (751, 374)
Screenshot: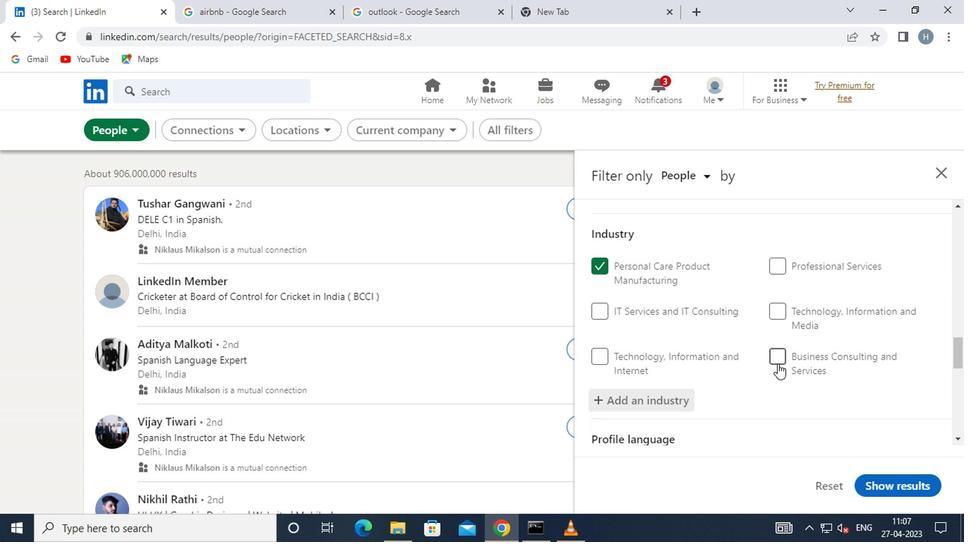 
Action: Mouse scrolled (751, 373) with delta (0, -1)
Screenshot: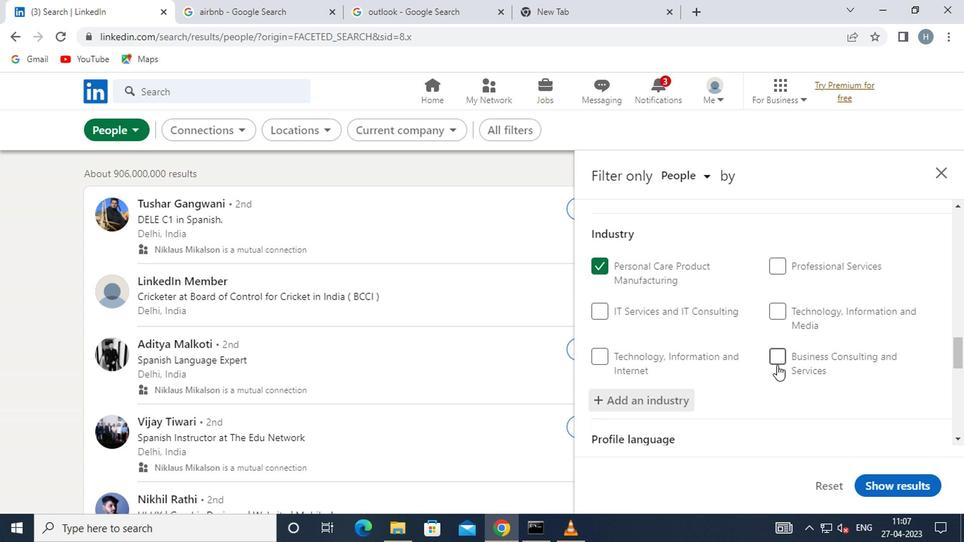 
Action: Mouse scrolled (751, 373) with delta (0, -1)
Screenshot: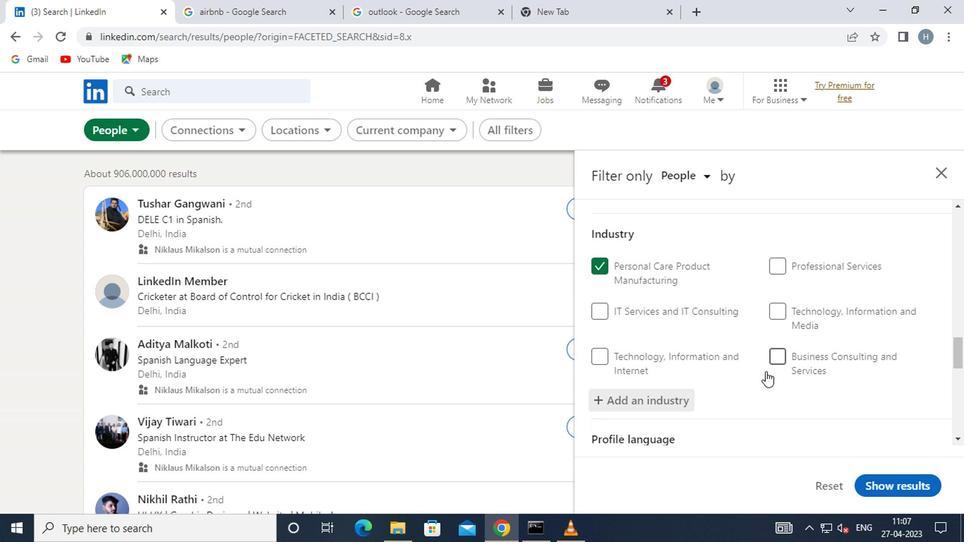 
Action: Mouse moved to (629, 327)
Screenshot: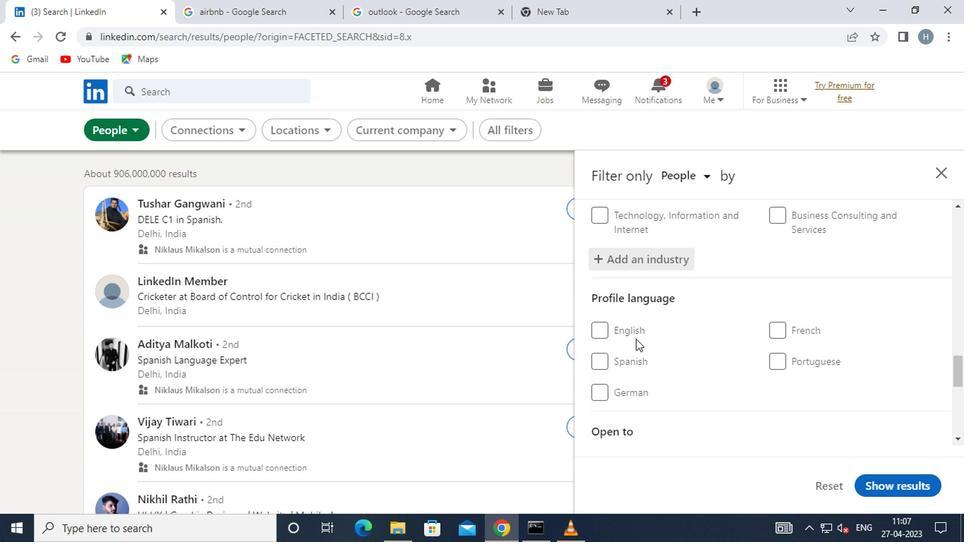 
Action: Mouse pressed left at (629, 327)
Screenshot: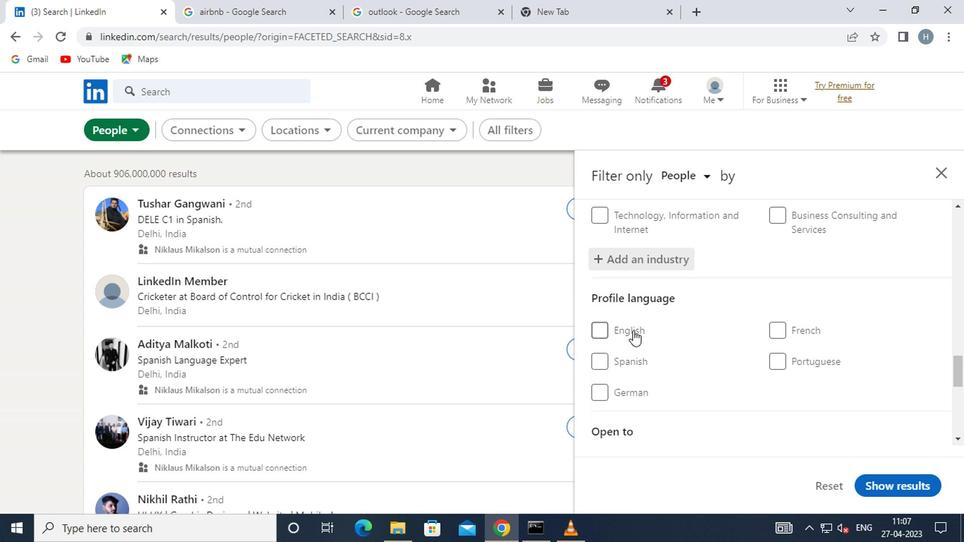 
Action: Mouse moved to (684, 317)
Screenshot: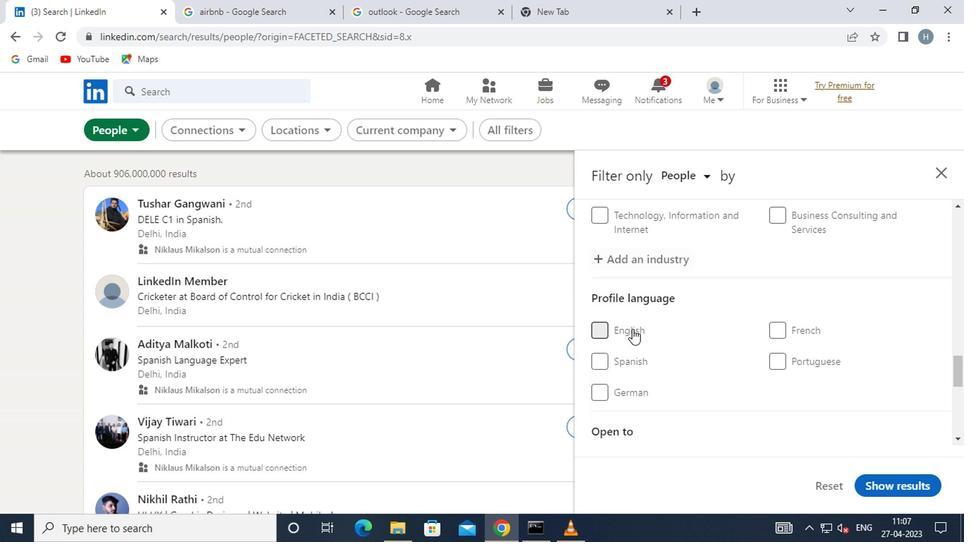 
Action: Mouse scrolled (684, 316) with delta (0, 0)
Screenshot: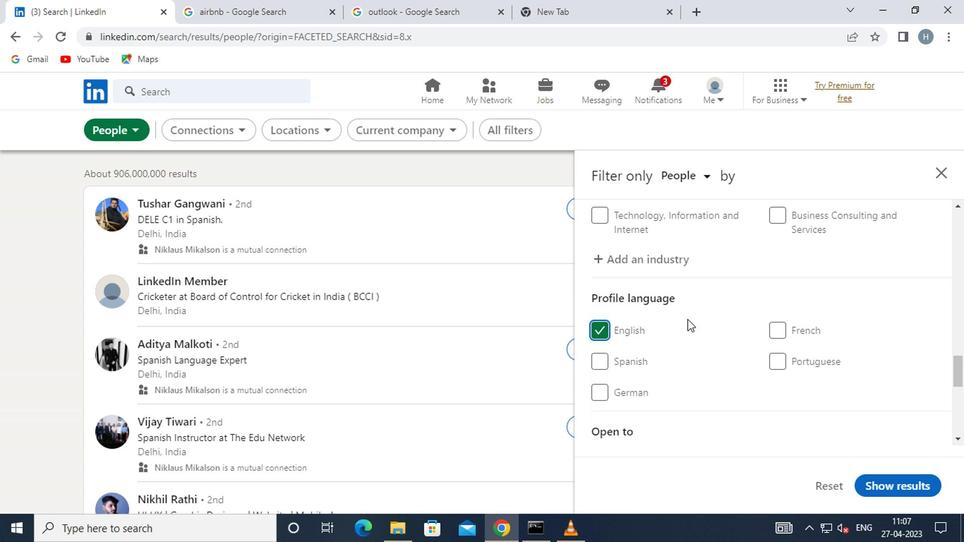 
Action: Mouse moved to (685, 317)
Screenshot: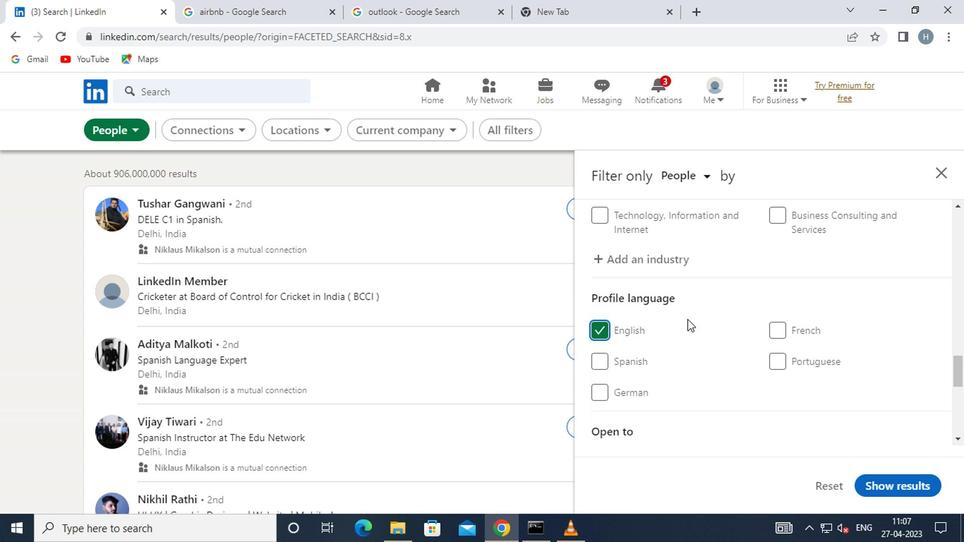 
Action: Mouse scrolled (685, 316) with delta (0, 0)
Screenshot: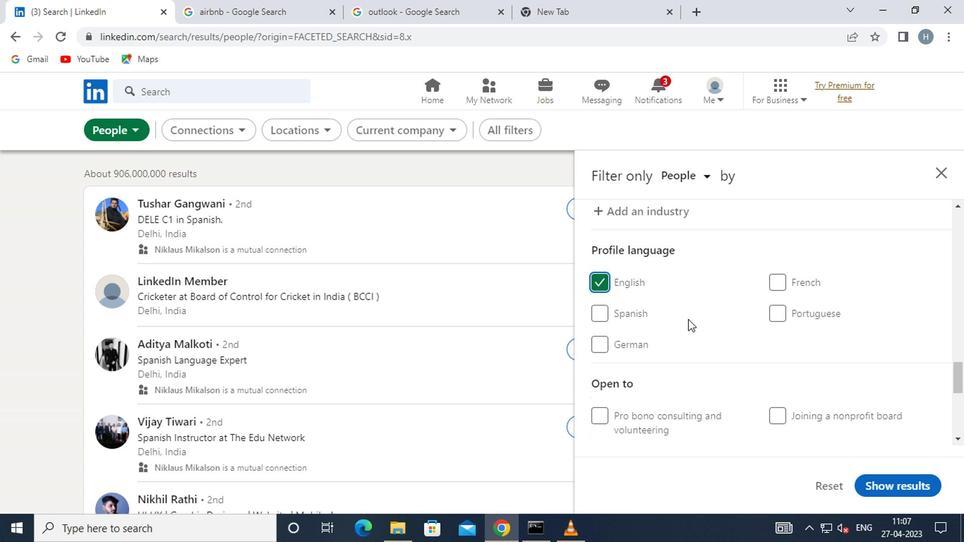 
Action: Mouse moved to (729, 337)
Screenshot: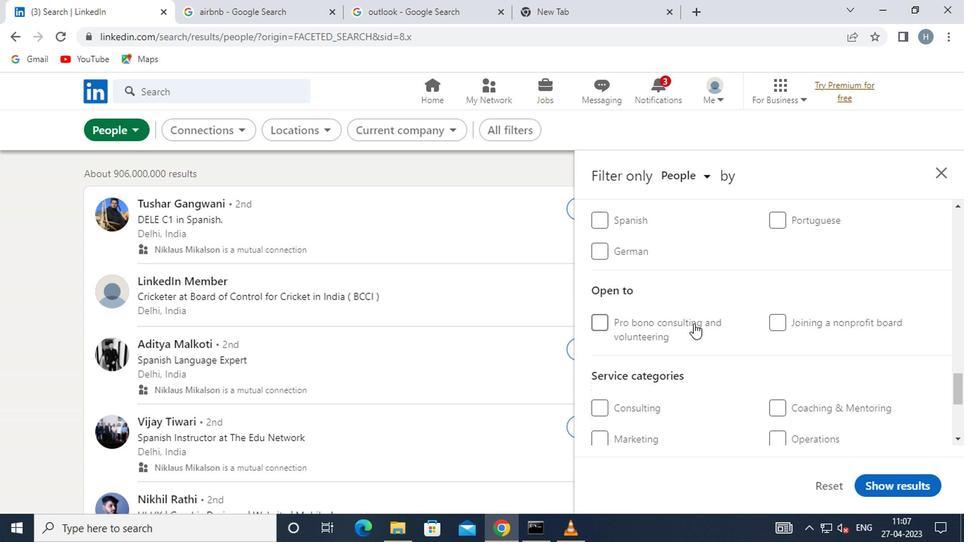 
Action: Mouse scrolled (729, 336) with delta (0, 0)
Screenshot: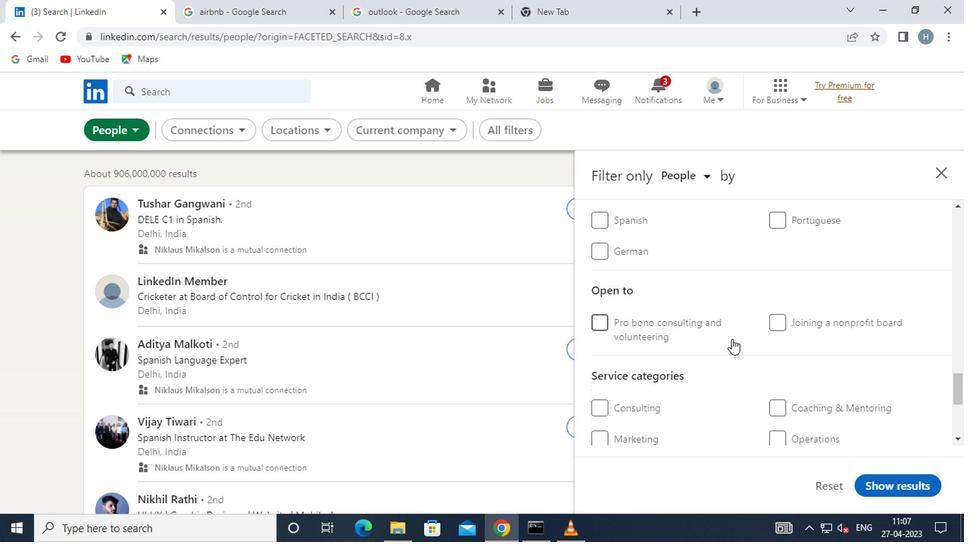 
Action: Mouse scrolled (729, 336) with delta (0, 0)
Screenshot: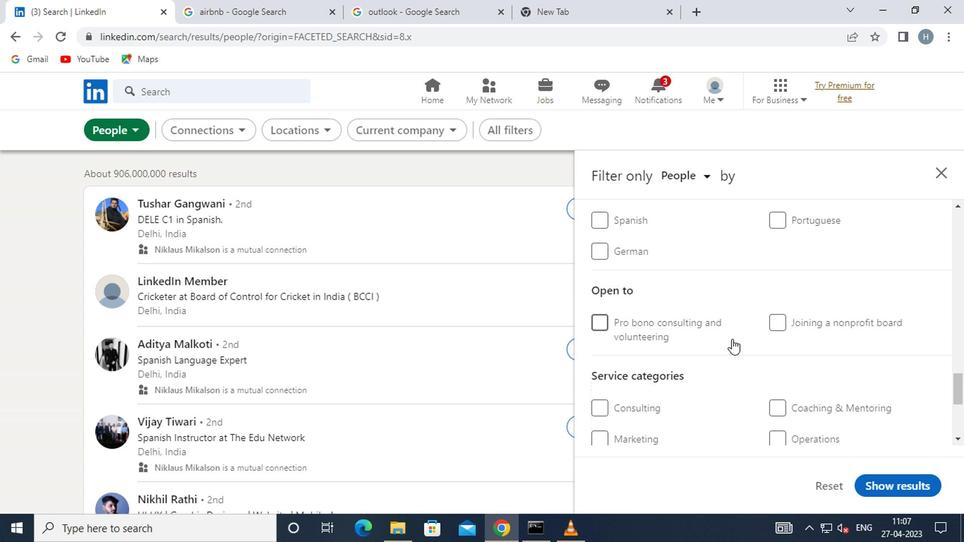 
Action: Mouse scrolled (729, 336) with delta (0, 0)
Screenshot: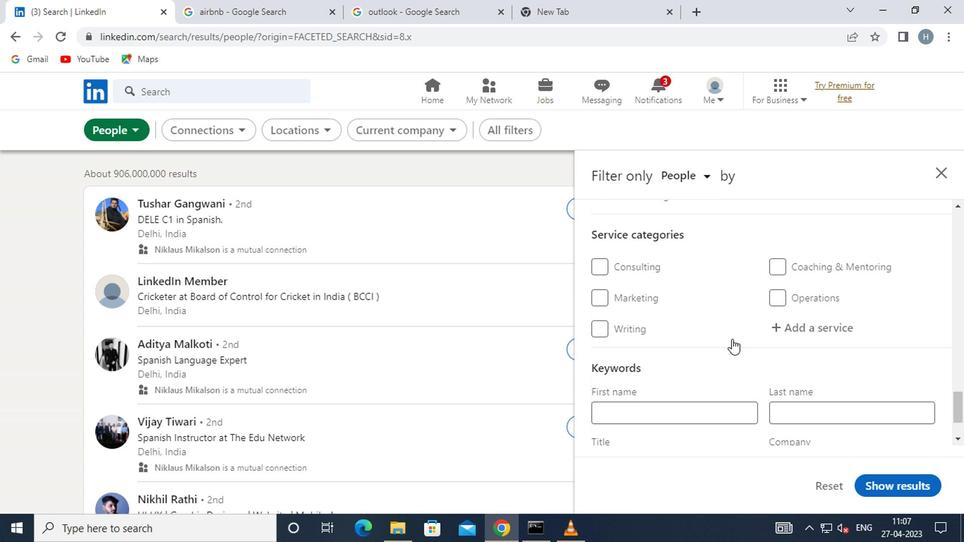 
Action: Mouse moved to (805, 254)
Screenshot: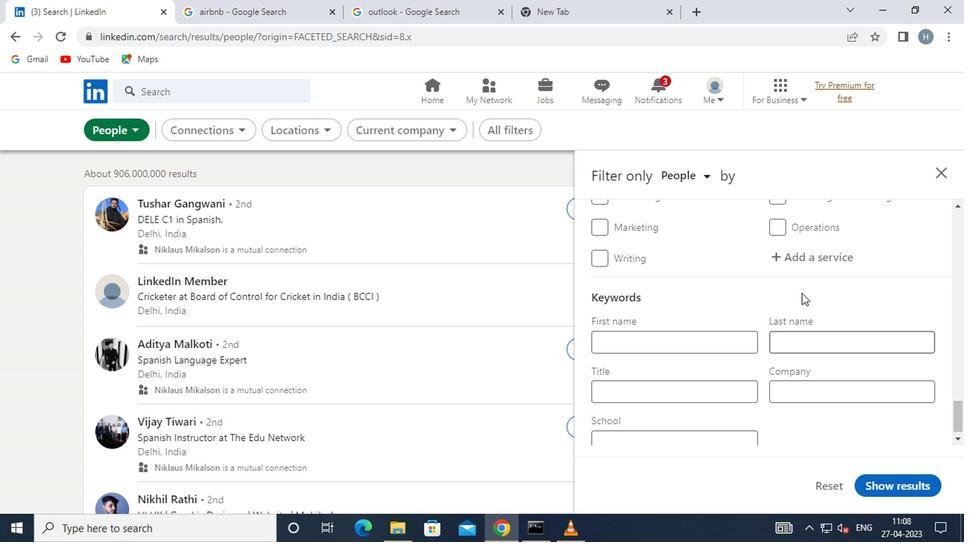 
Action: Mouse pressed left at (805, 254)
Screenshot: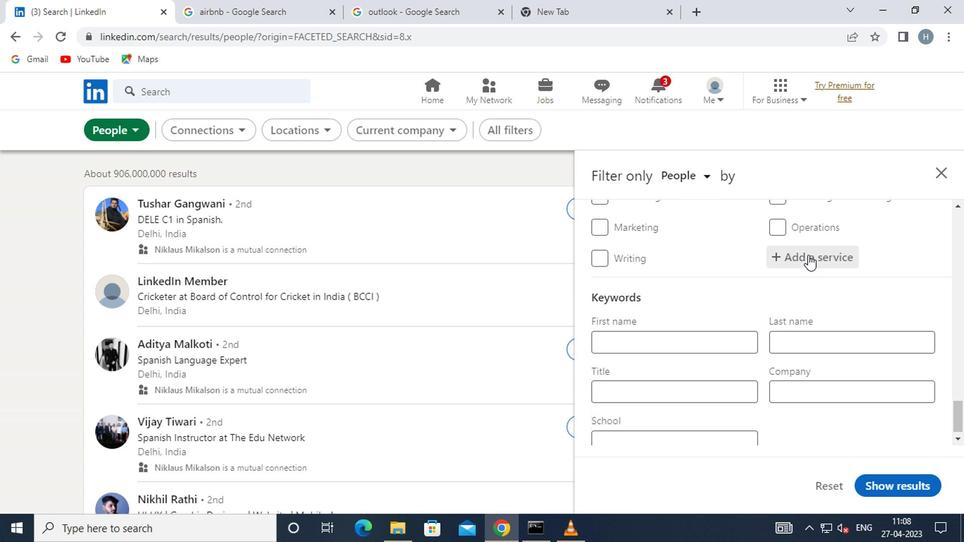
Action: Mouse moved to (806, 253)
Screenshot: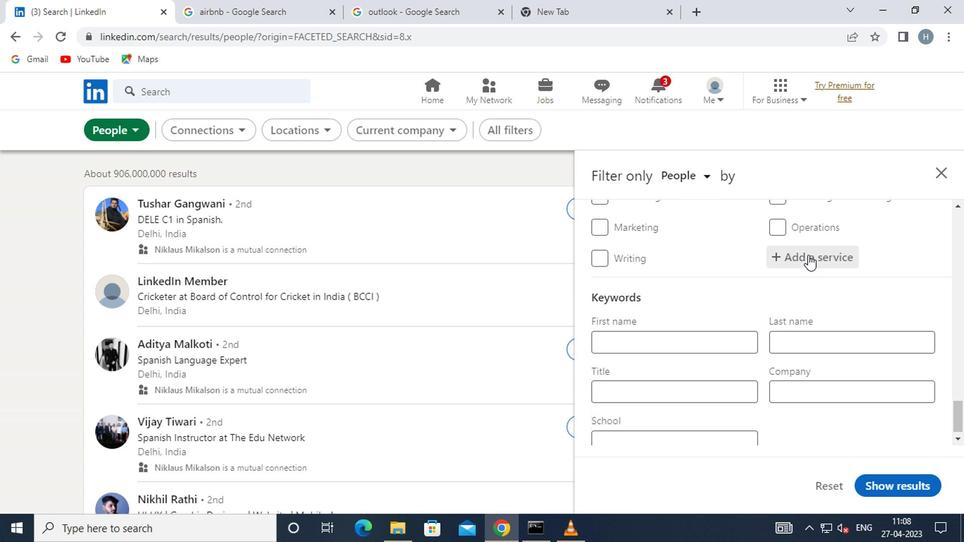 
Action: Key pressed <Key.shift>EXECUTIVE
Screenshot: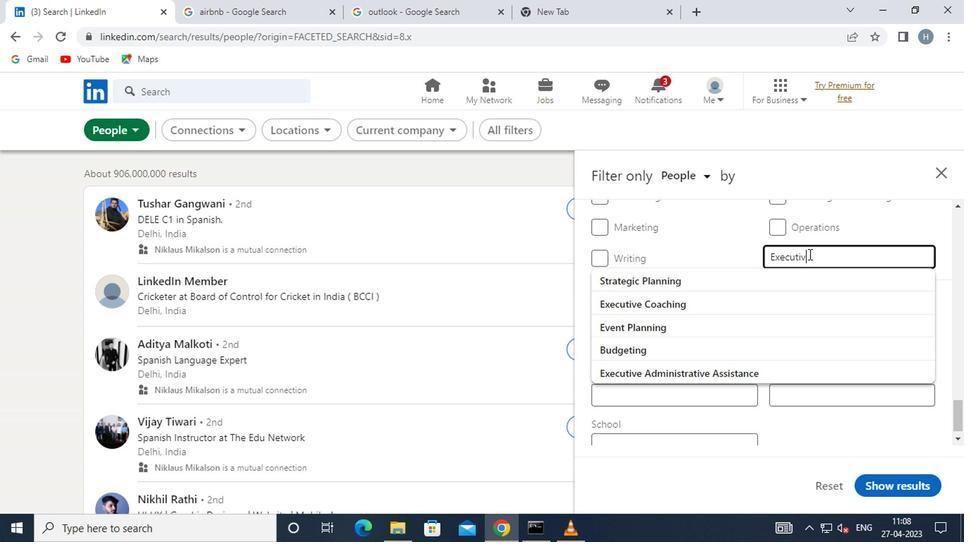 
Action: Mouse moved to (713, 278)
Screenshot: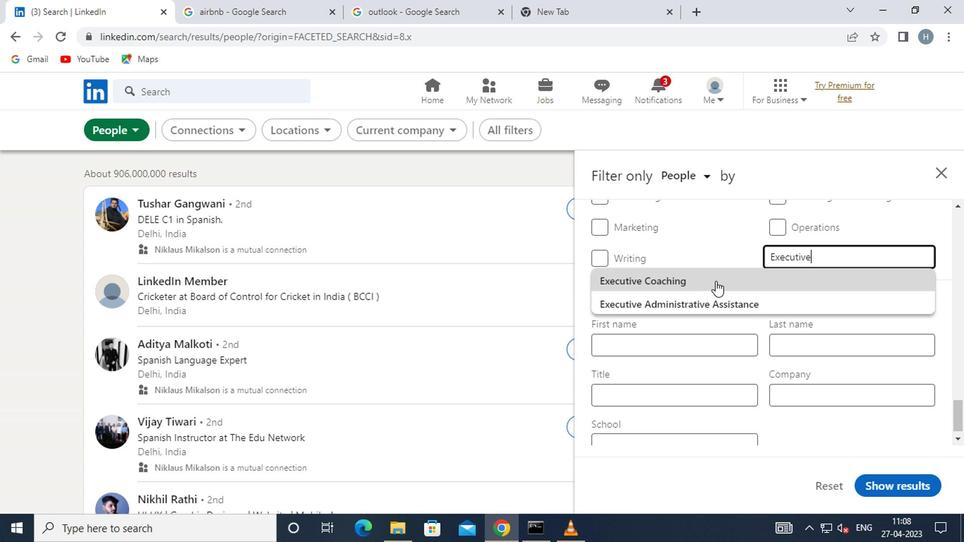 
Action: Mouse pressed left at (713, 278)
Screenshot: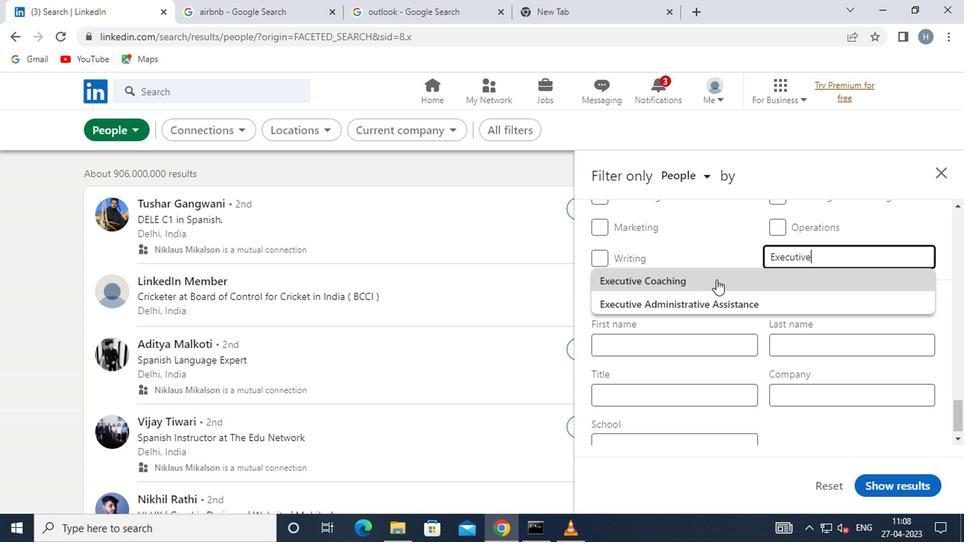 
Action: Mouse moved to (714, 280)
Screenshot: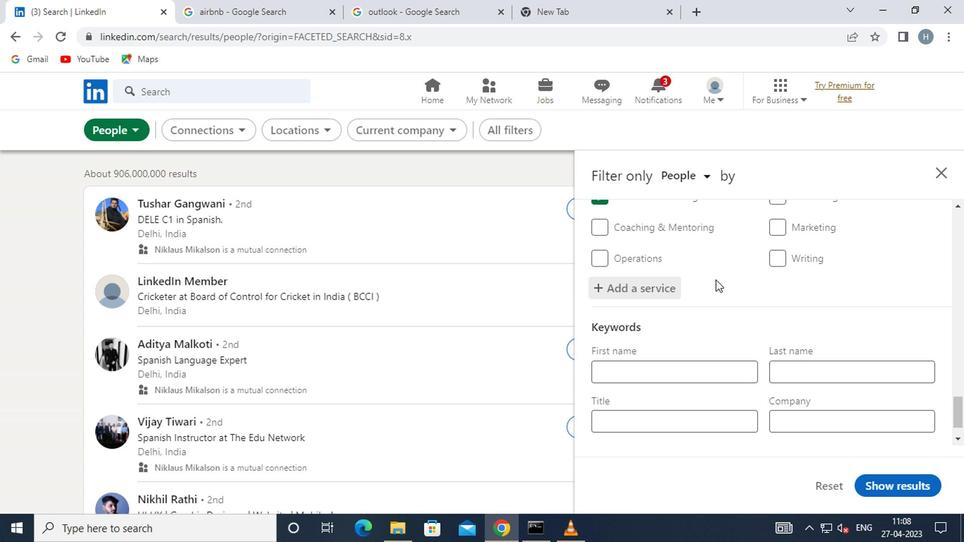 
Action: Mouse scrolled (714, 280) with delta (0, 0)
Screenshot: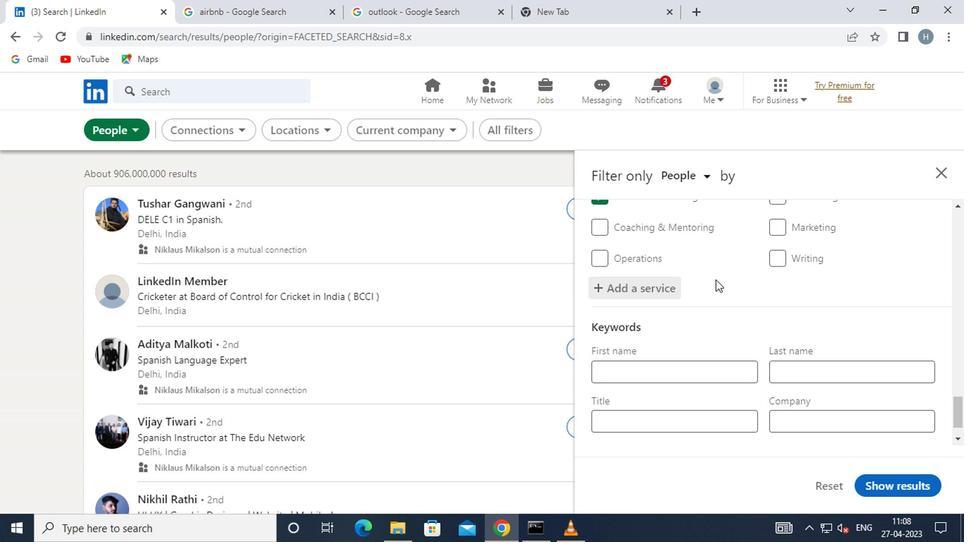 
Action: Mouse scrolled (714, 280) with delta (0, 0)
Screenshot: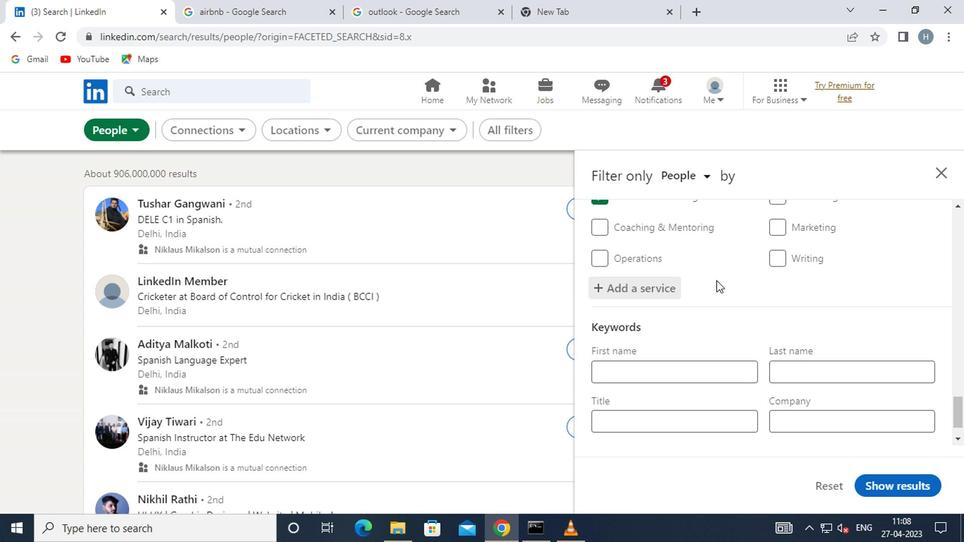 
Action: Mouse moved to (673, 371)
Screenshot: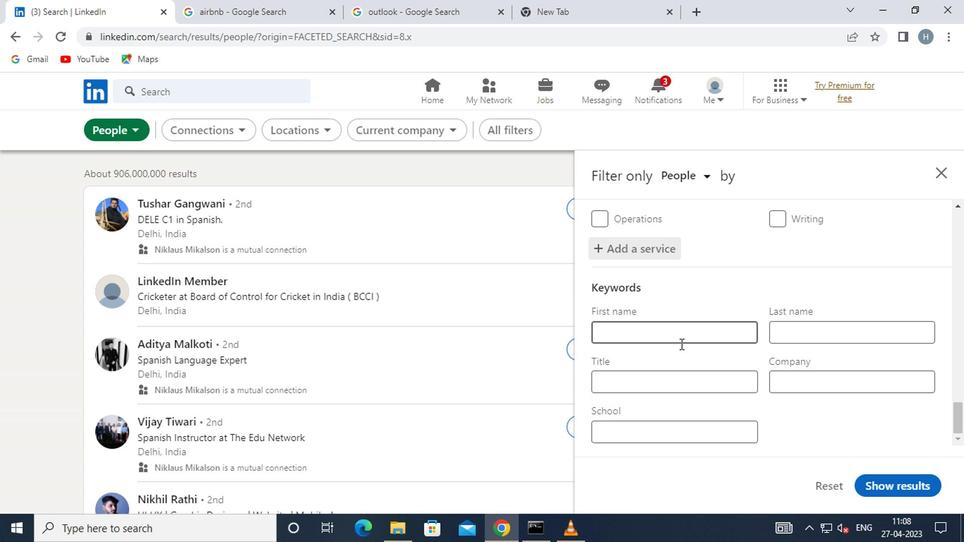 
Action: Mouse pressed left at (673, 371)
Screenshot: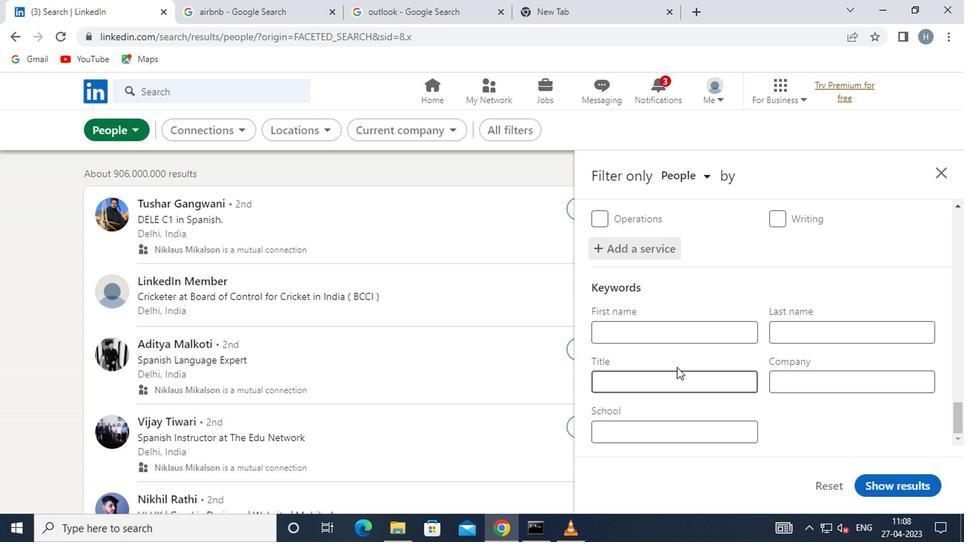 
Action: Key pressed <Key.shift>ACCOUNT<Key.space><Key.shift>EXECUTIVE
Screenshot: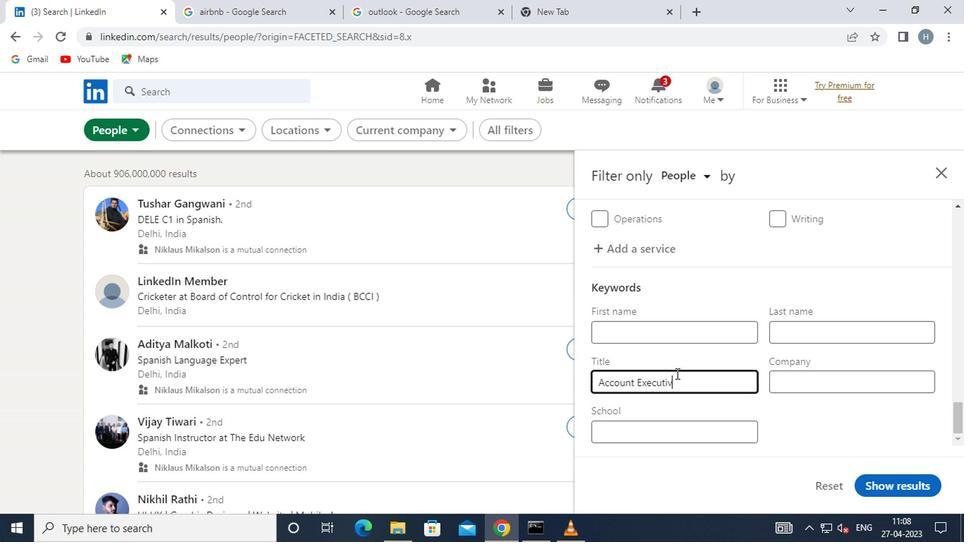 
Action: Mouse moved to (876, 480)
Screenshot: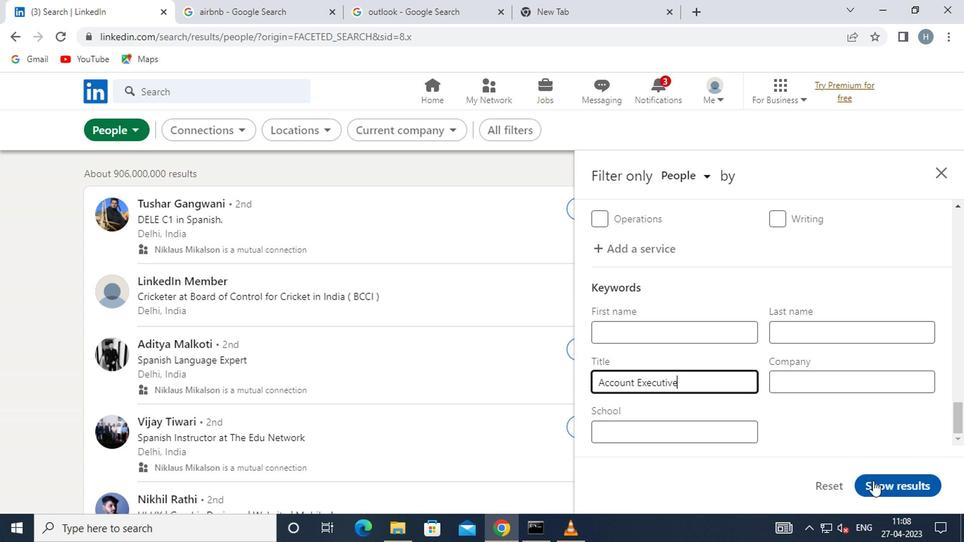 
Action: Mouse pressed left at (876, 480)
Screenshot: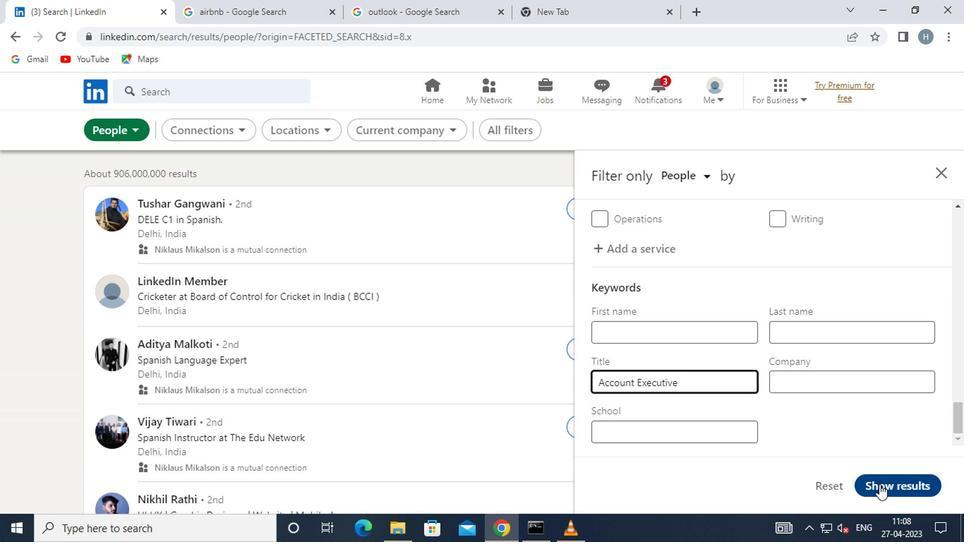 
Action: Mouse moved to (776, 364)
Screenshot: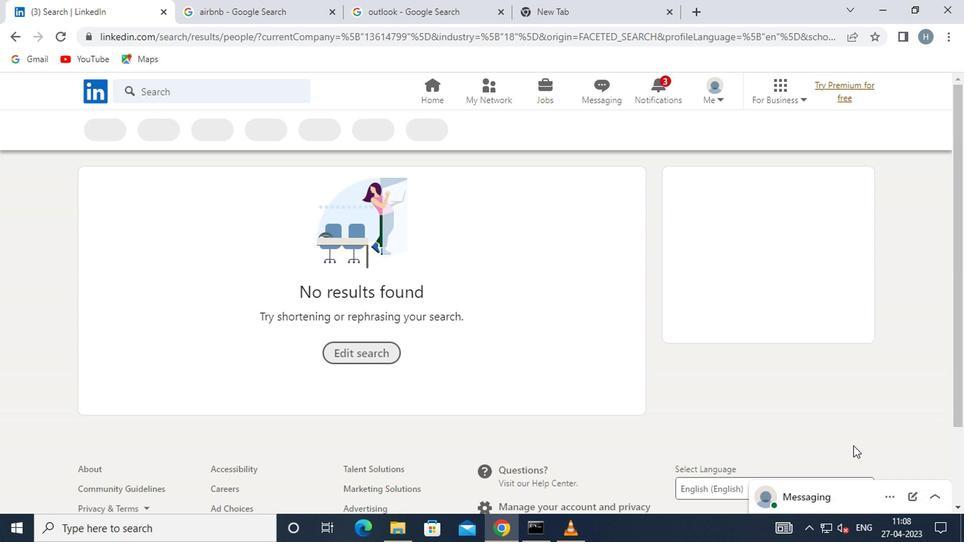 
